 Task: Check for traffic congestion on I-84 near Boise, Idaho.
Action: Mouse moved to (287, 128)
Screenshot: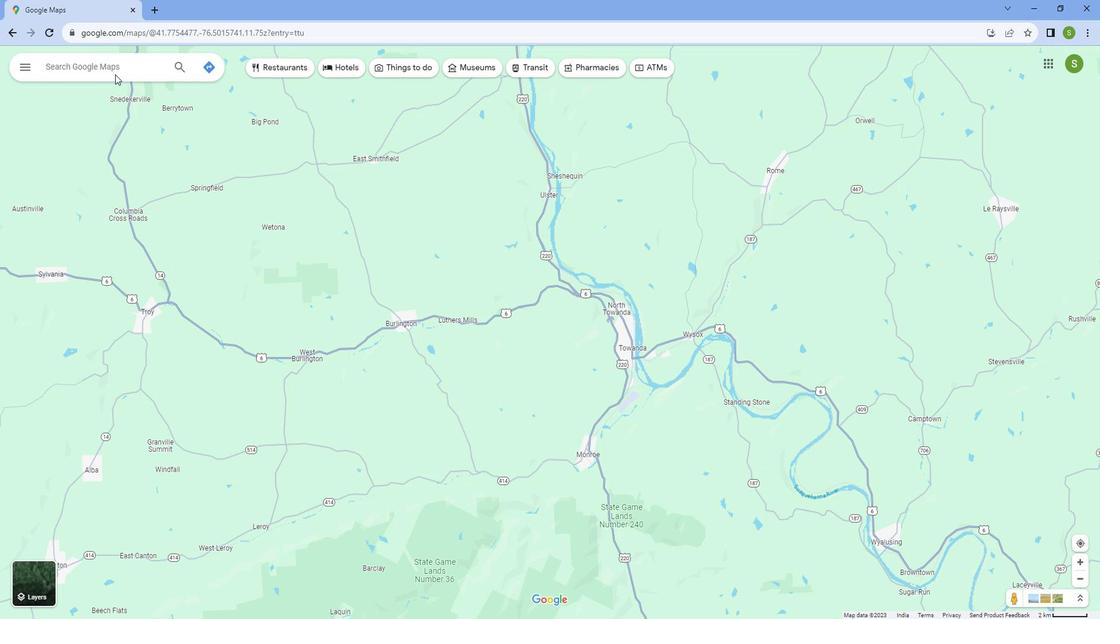 
Action: Mouse pressed left at (287, 128)
Screenshot: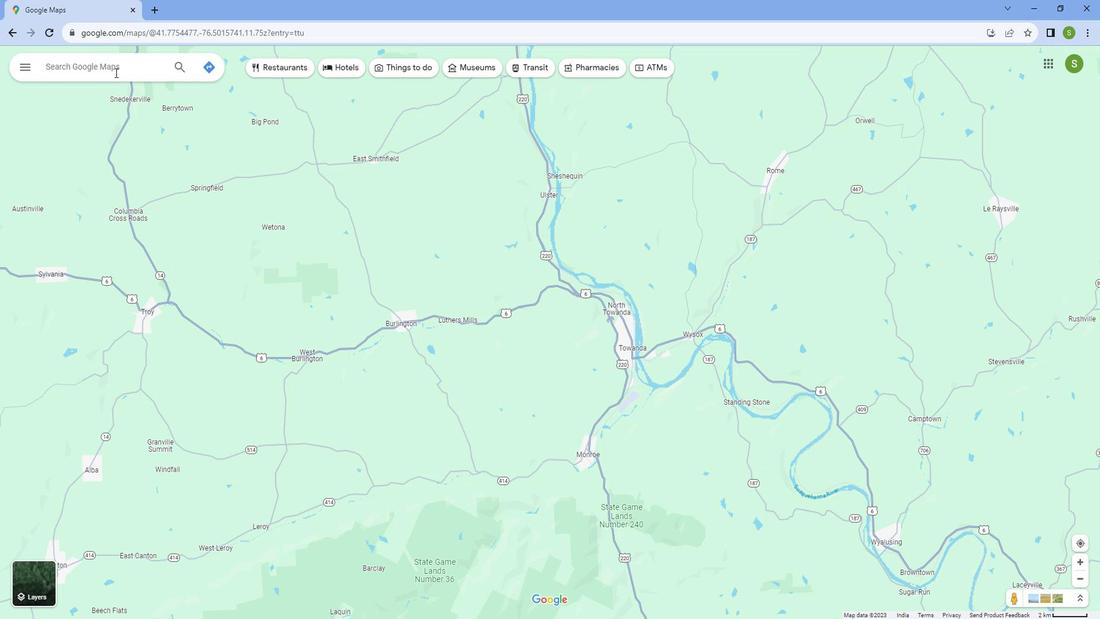 
Action: Mouse moved to (287, 128)
Screenshot: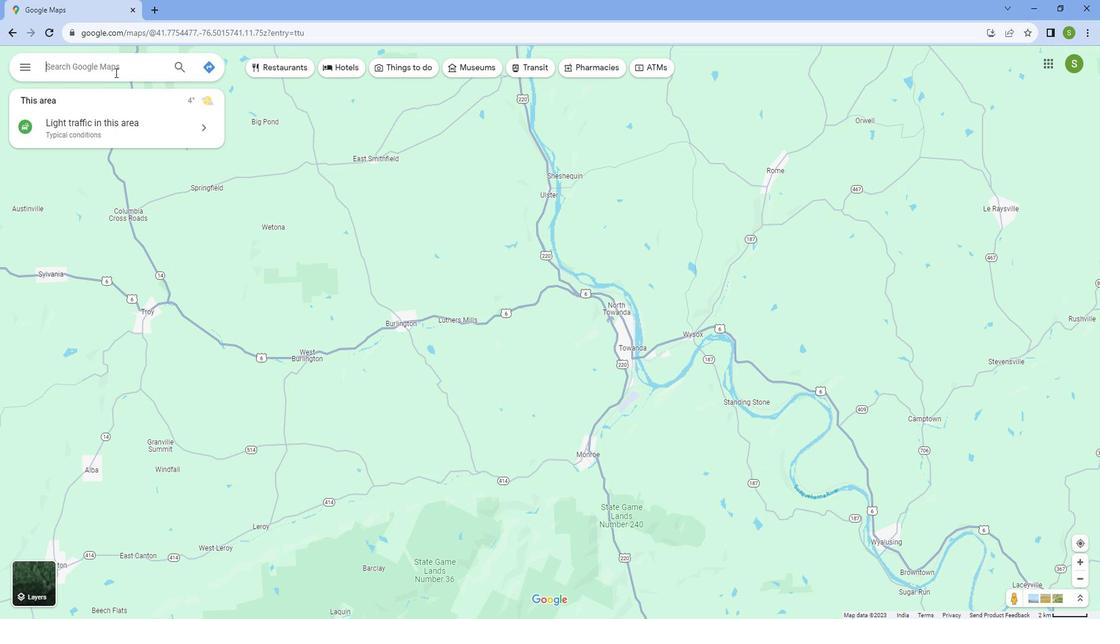 
Action: Key pressed <Key.caps_lock>I-84,<Key.caps_lock>b<Key.backspace><Key.space><Key.caps_lock>B<Key.caps_lock>oise,<Key.caps_lock>I<Key.caps_lock>daho
Screenshot: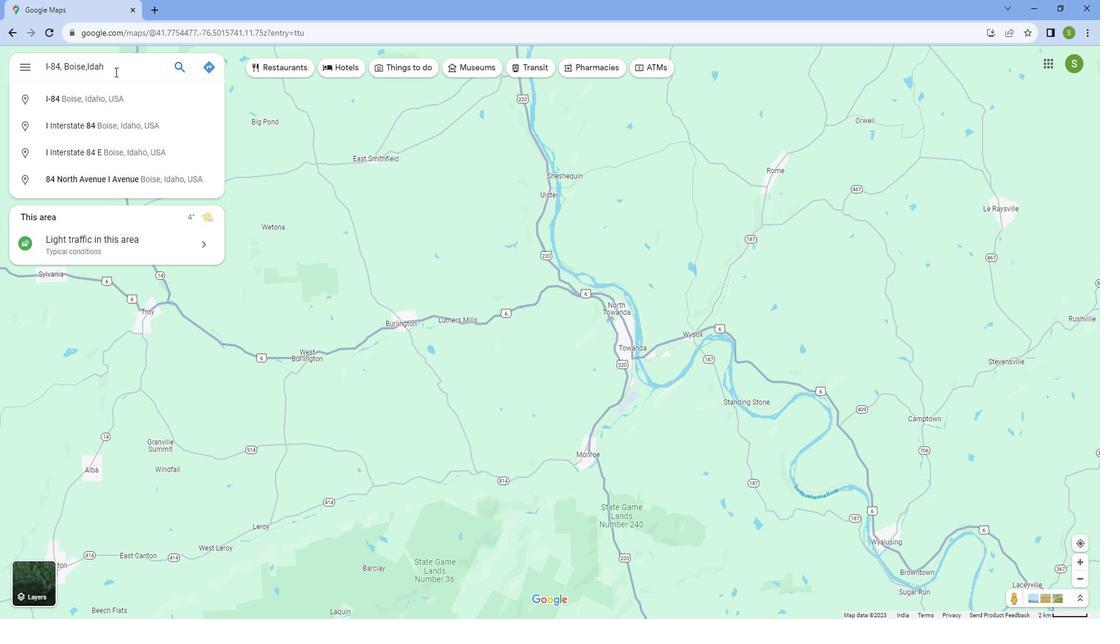 
Action: Mouse moved to (280, 150)
Screenshot: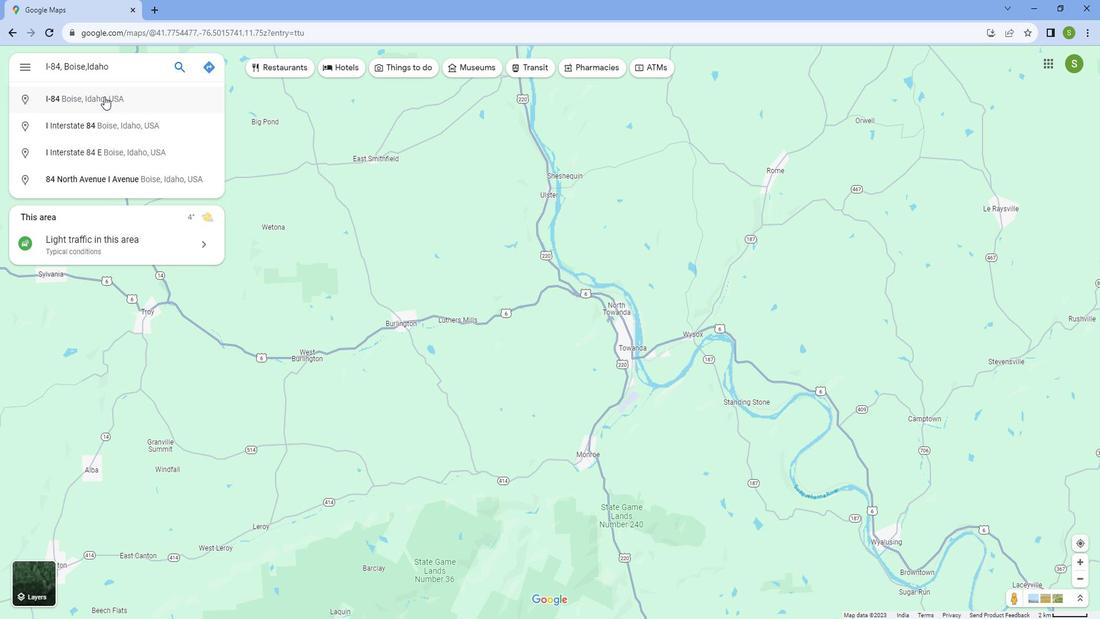 
Action: Mouse pressed left at (280, 150)
Screenshot: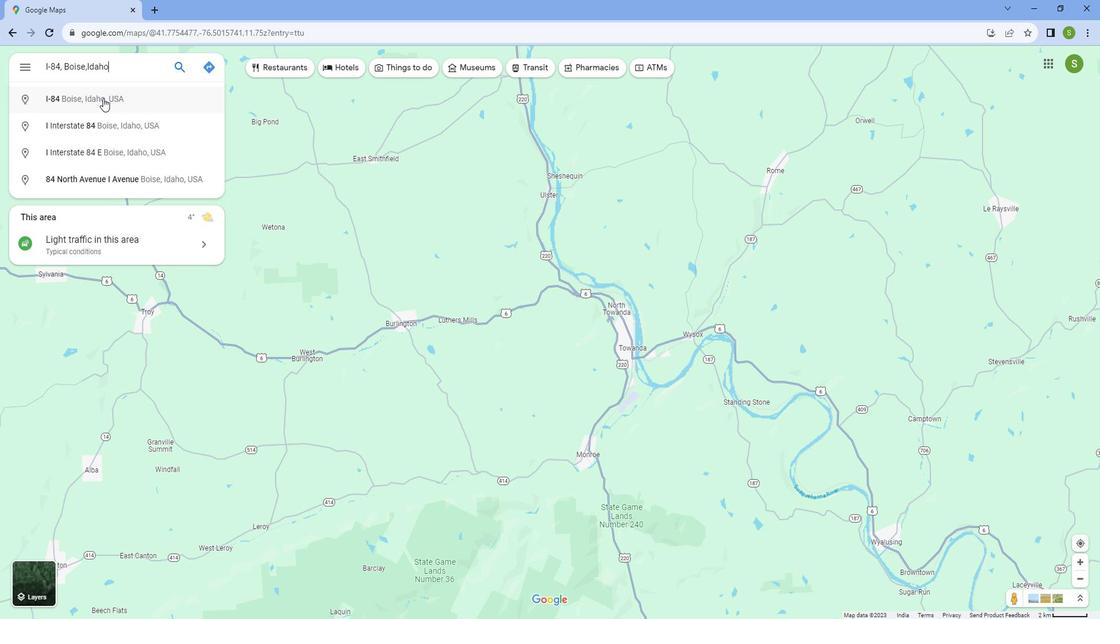 
Action: Mouse moved to (534, 193)
Screenshot: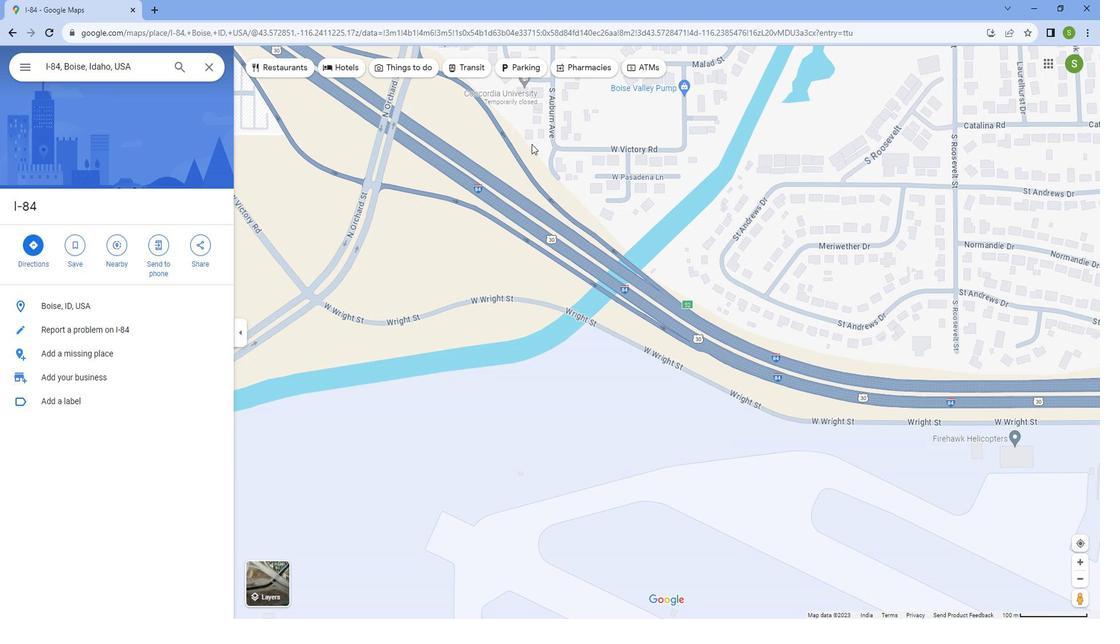 
Action: Mouse scrolled (534, 193) with delta (0, 0)
Screenshot: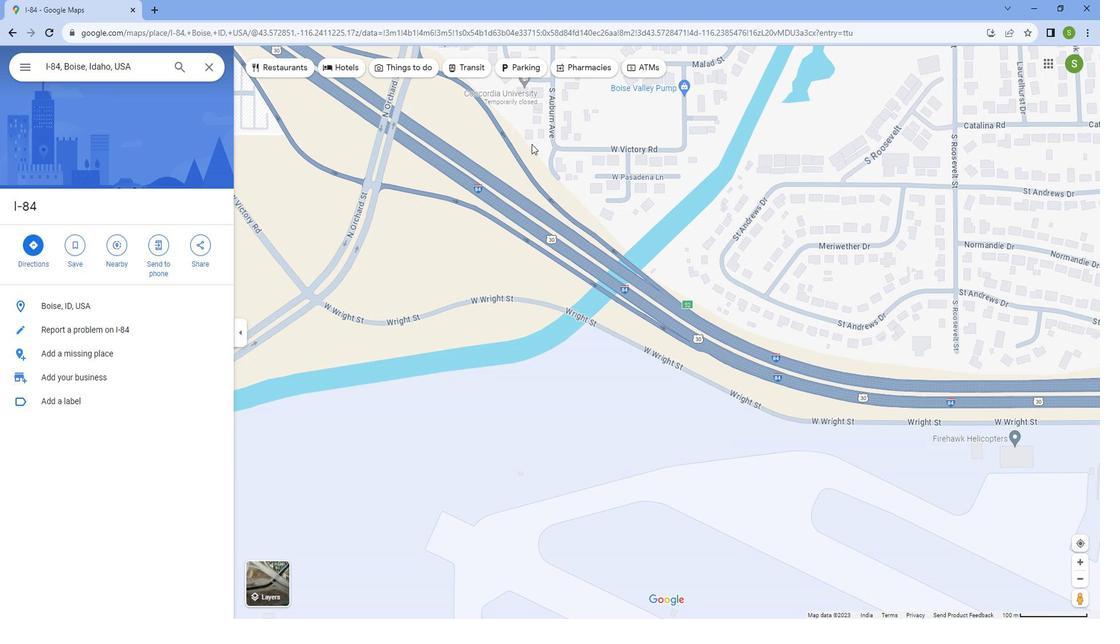 
Action: Mouse moved to (533, 199)
Screenshot: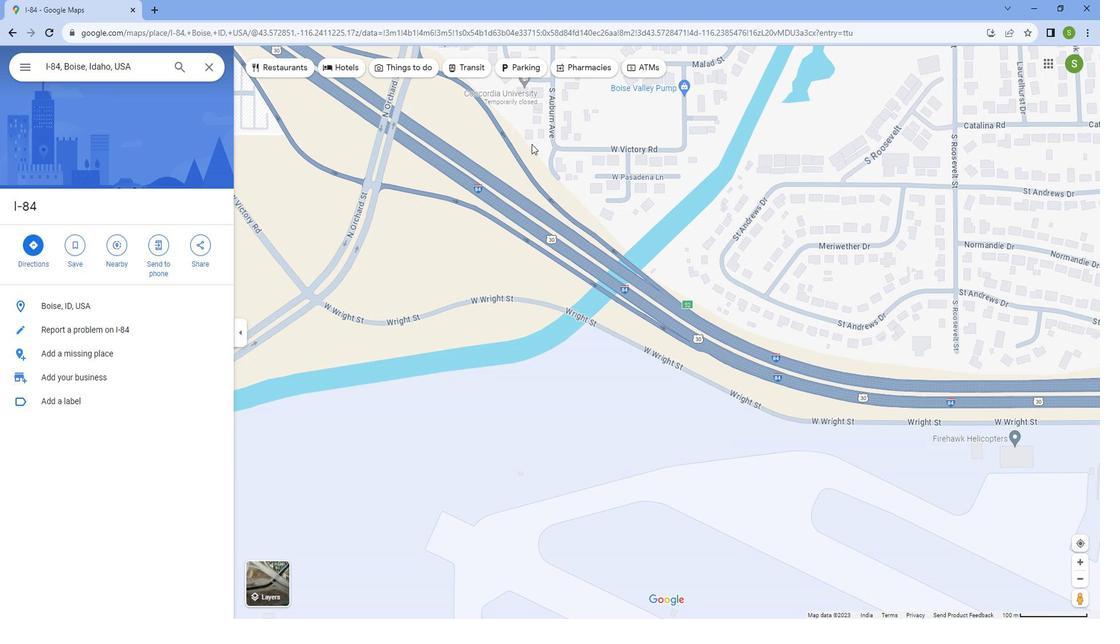 
Action: Mouse scrolled (533, 198) with delta (0, 0)
Screenshot: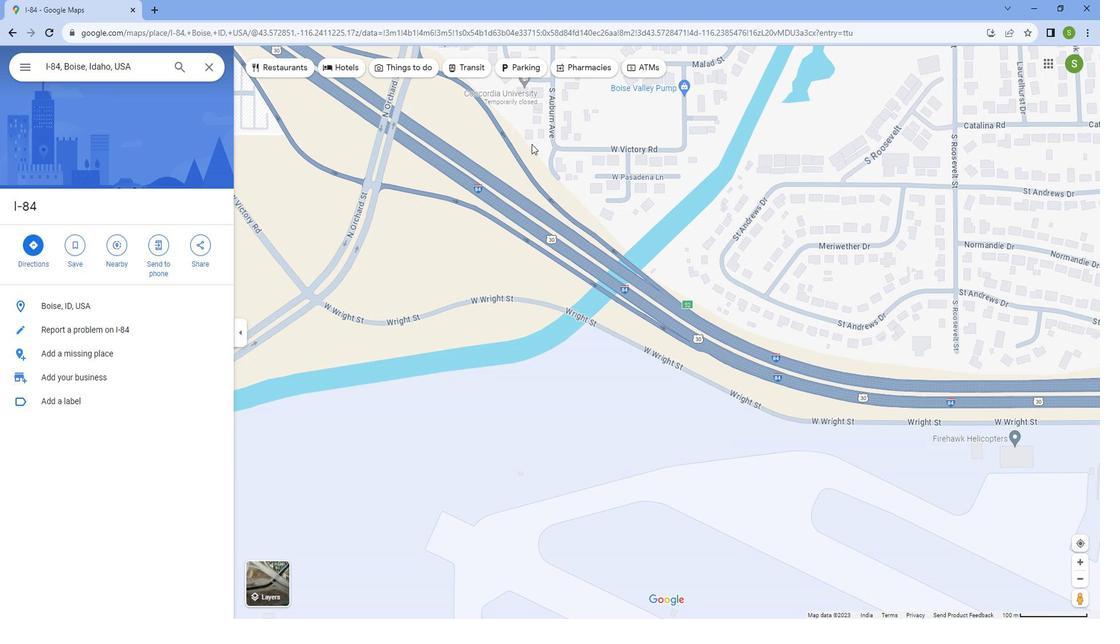 
Action: Mouse moved to (533, 202)
Screenshot: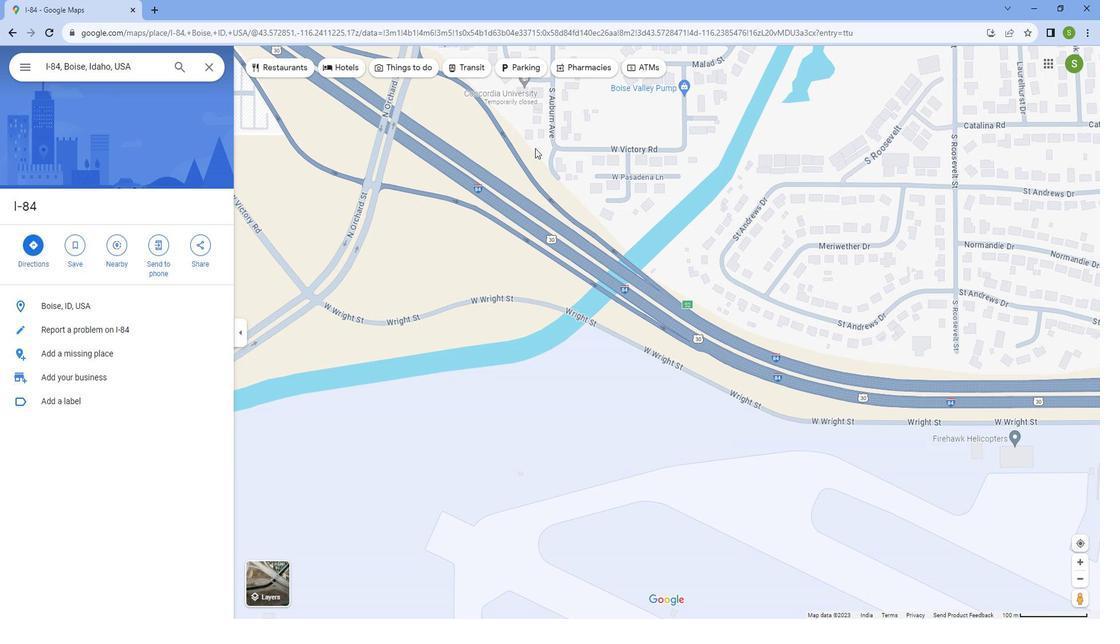 
Action: Mouse scrolled (533, 202) with delta (0, 0)
Screenshot: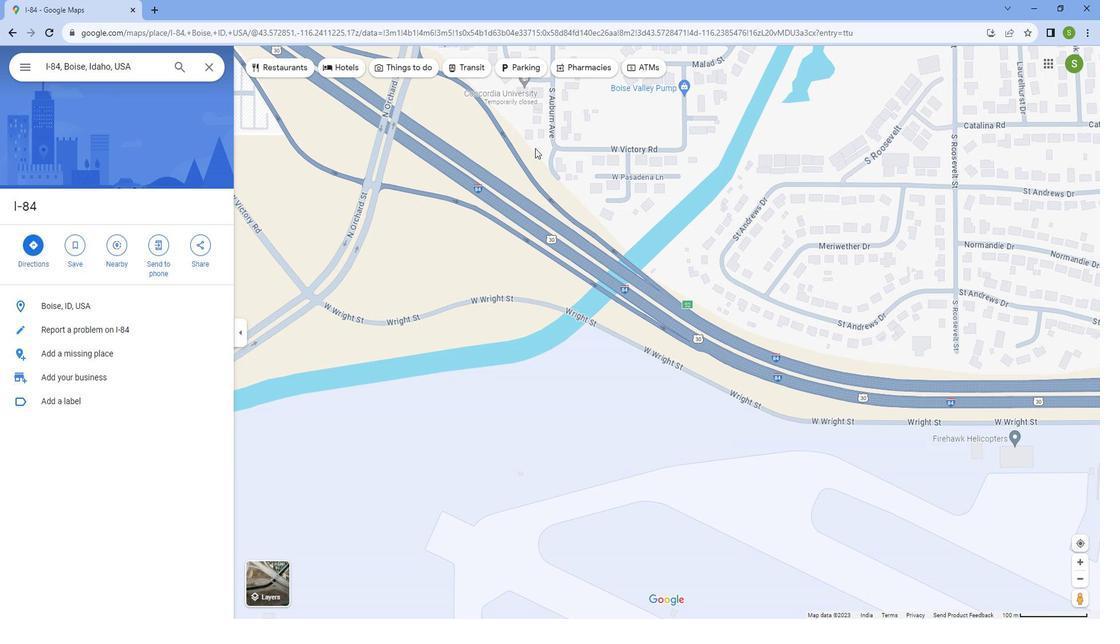 
Action: Mouse moved to (532, 205)
Screenshot: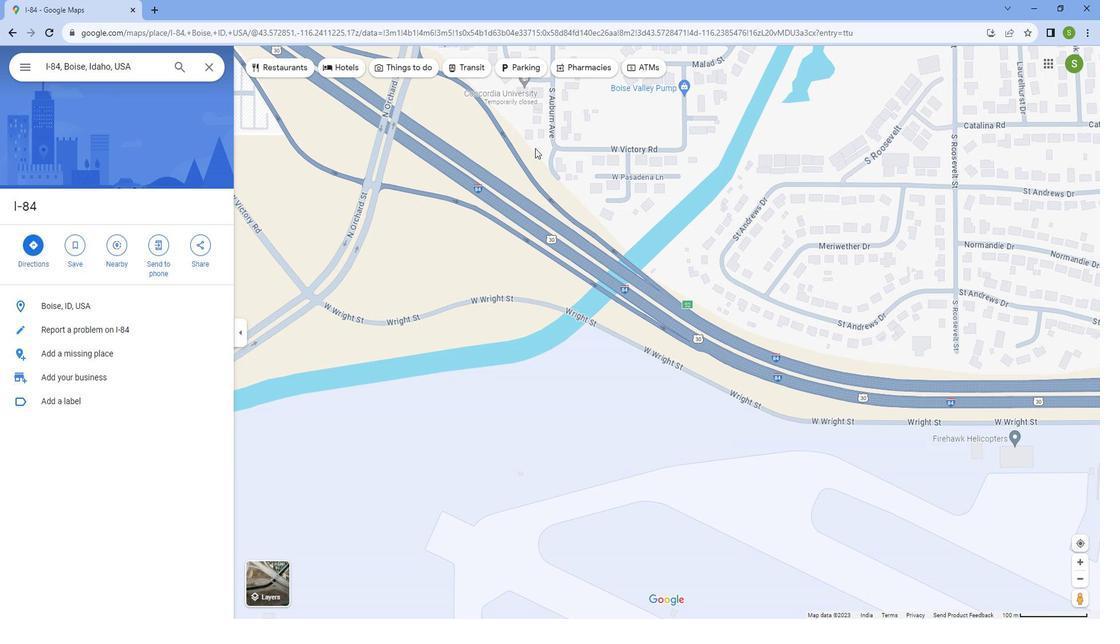 
Action: Mouse scrolled (532, 204) with delta (0, 0)
Screenshot: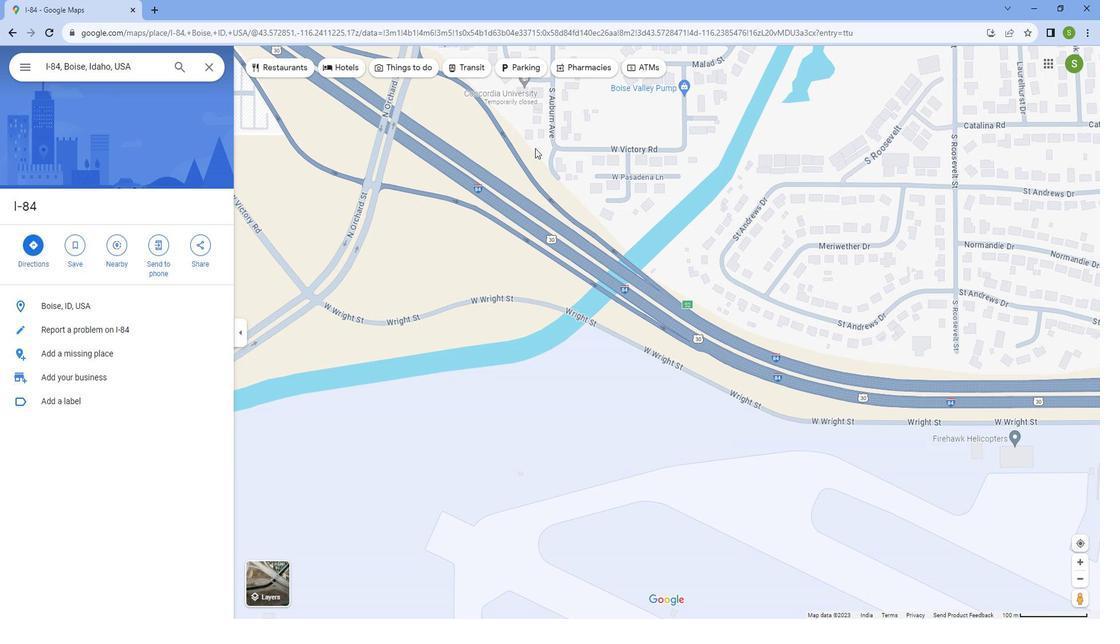 
Action: Mouse moved to (531, 206)
Screenshot: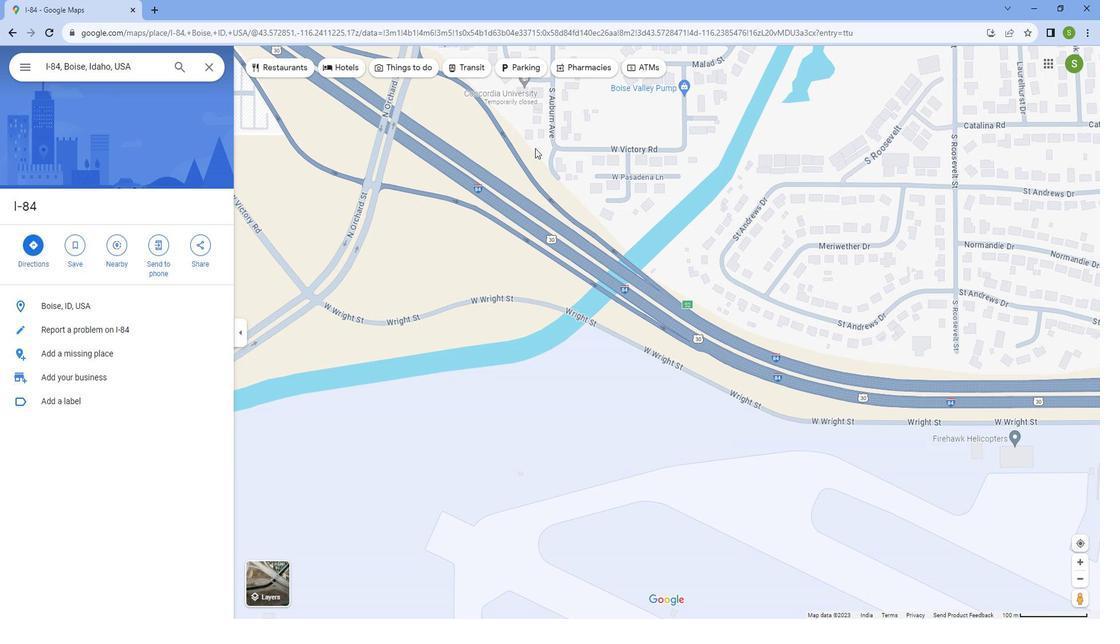 
Action: Mouse scrolled (531, 206) with delta (0, 0)
Screenshot: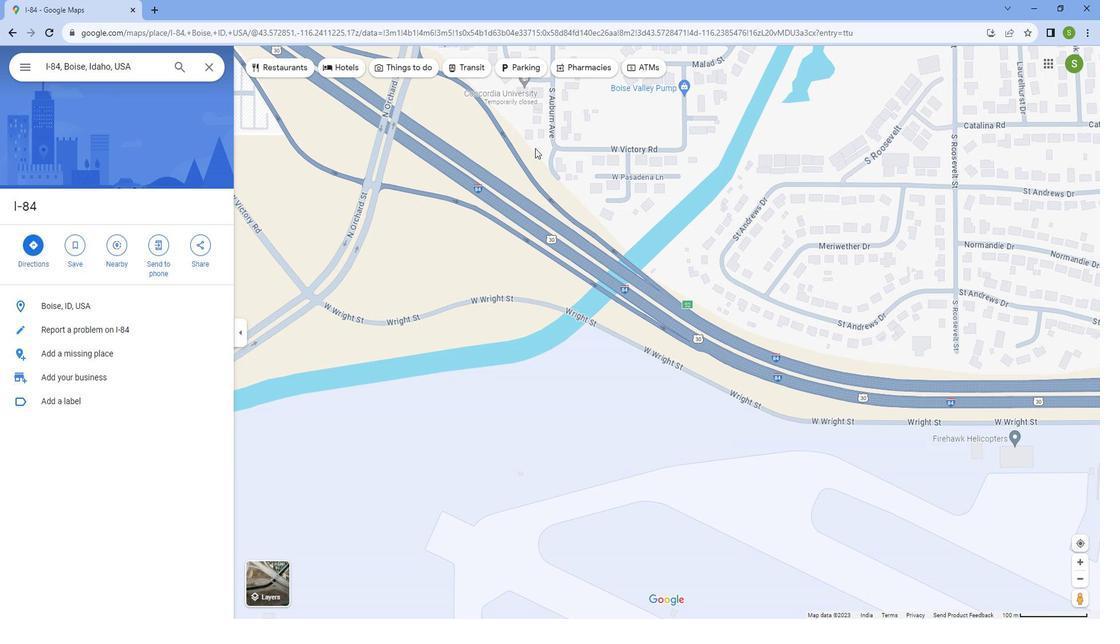 
Action: Mouse pressed right at (531, 206)
Screenshot: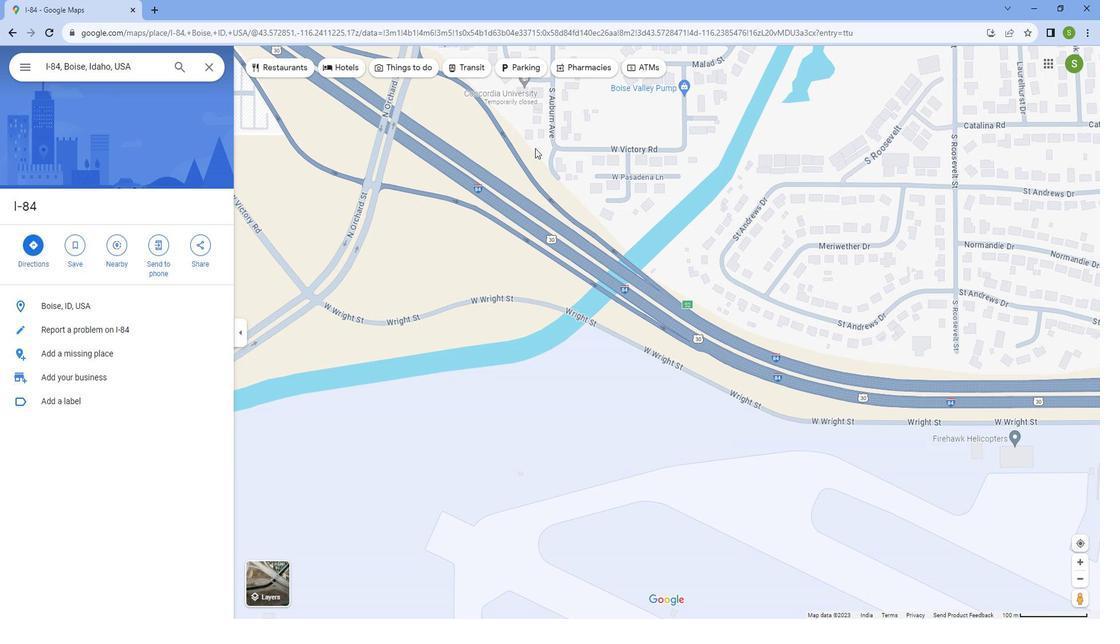 
Action: Mouse scrolled (531, 206) with delta (0, 0)
Screenshot: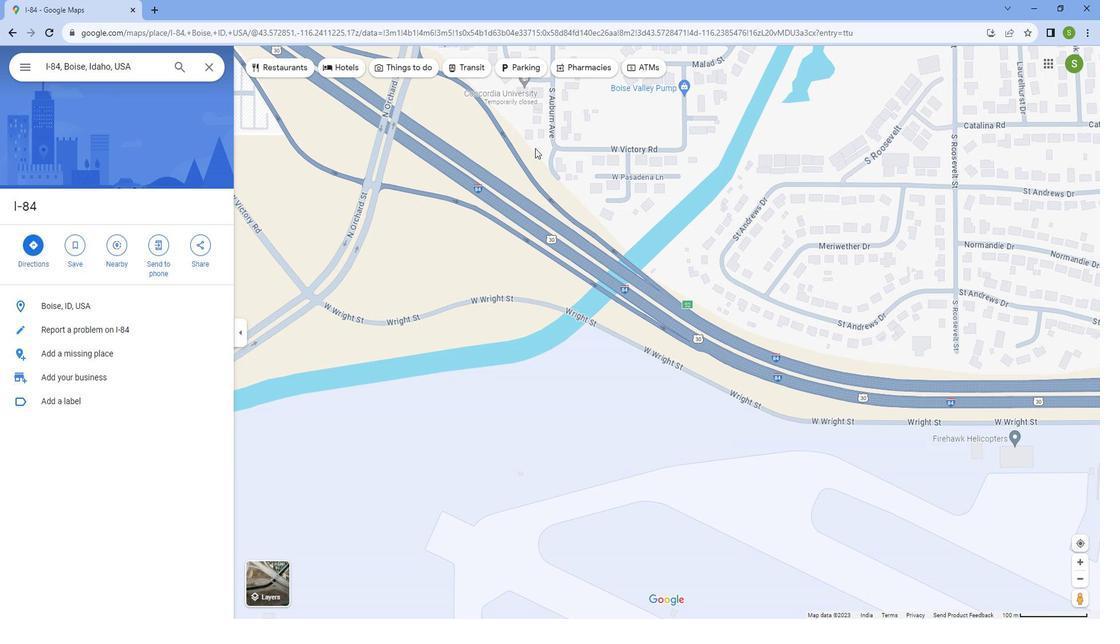 
Action: Mouse scrolled (531, 206) with delta (0, 0)
Screenshot: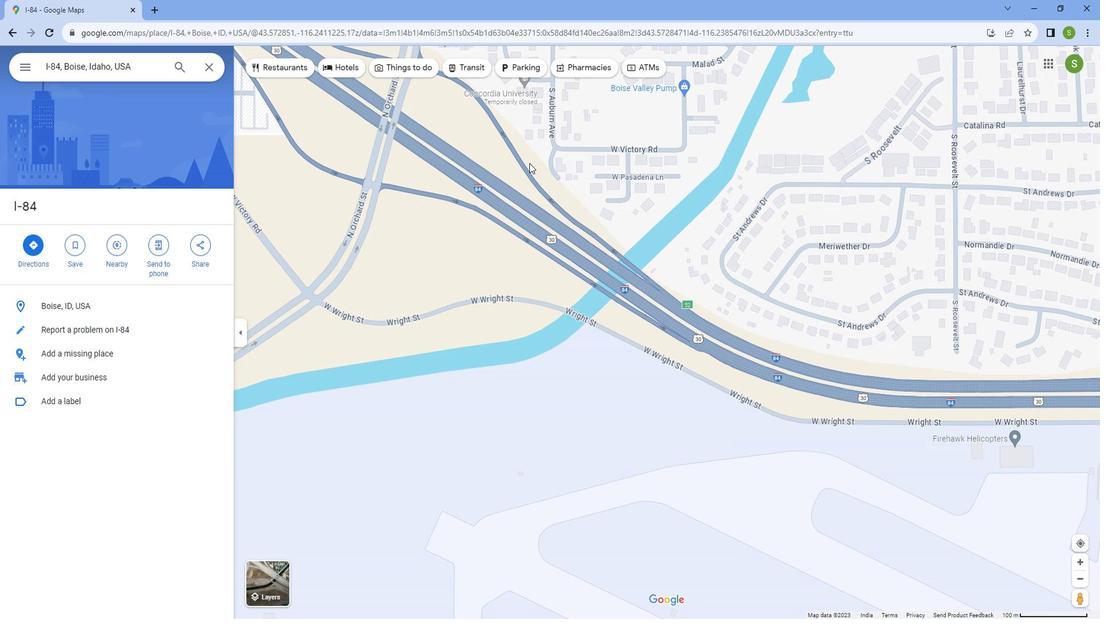 
Action: Mouse scrolled (531, 206) with delta (0, 0)
Screenshot: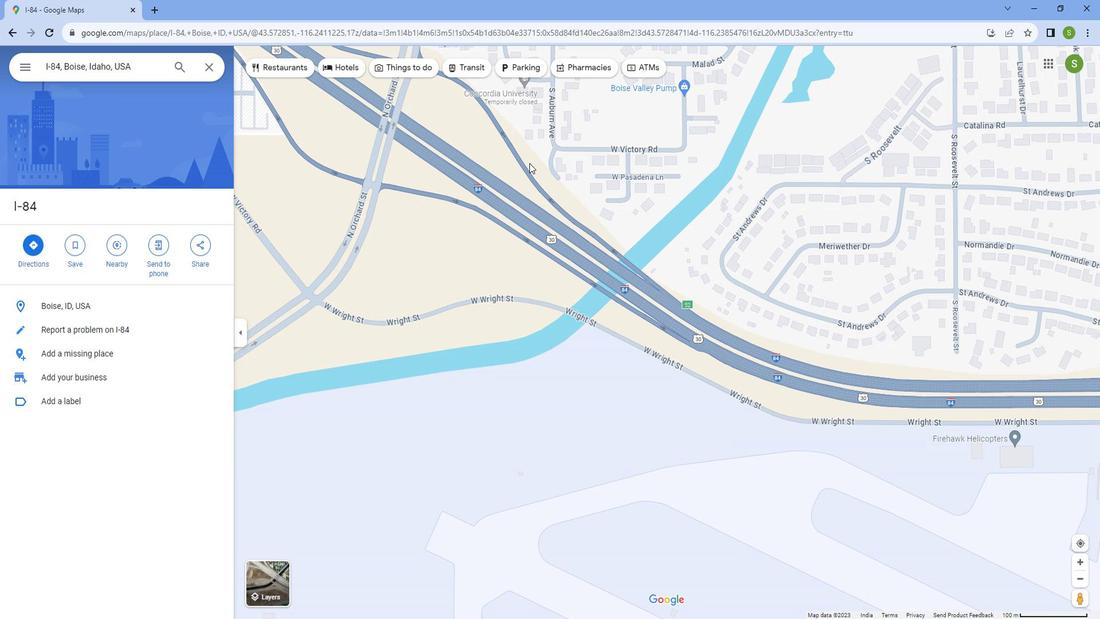 
Action: Mouse moved to (463, 225)
Screenshot: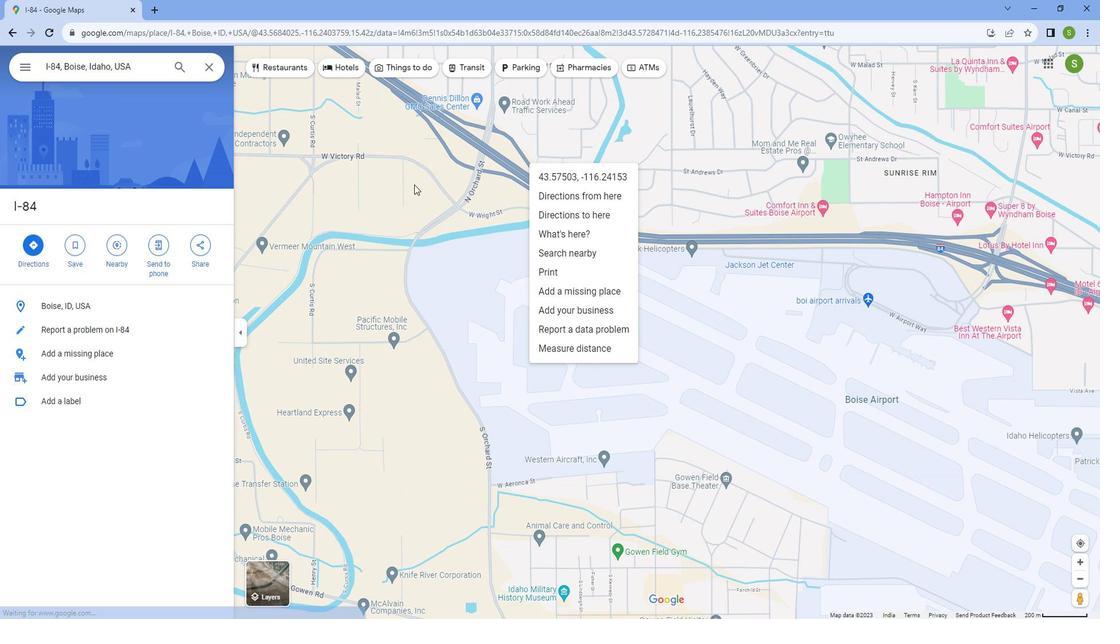 
Action: Mouse pressed left at (463, 225)
Screenshot: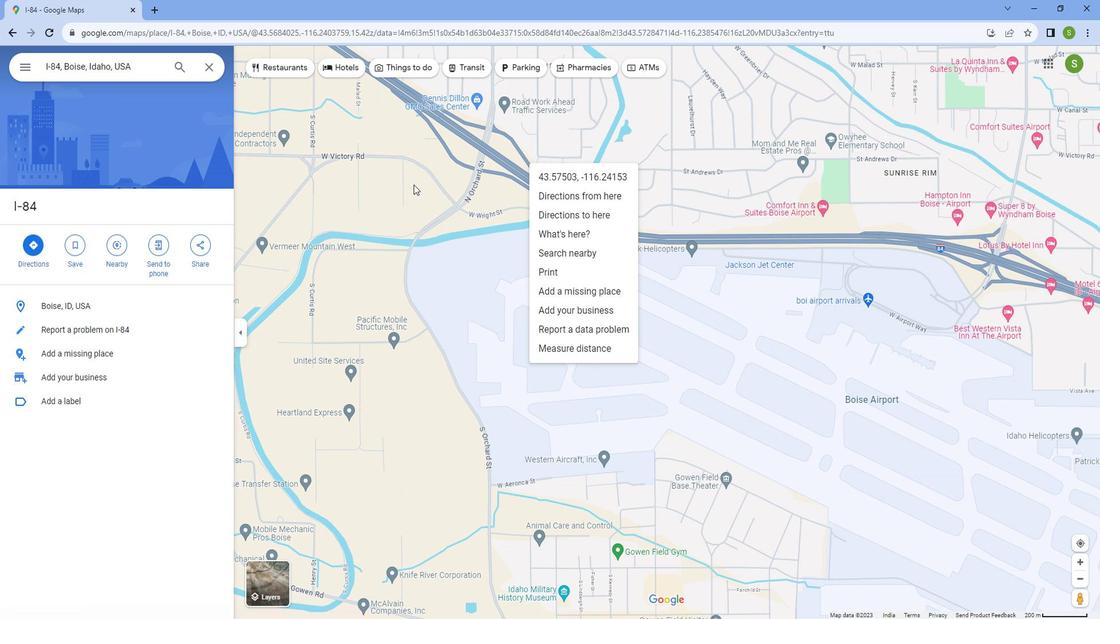 
Action: Mouse moved to (509, 202)
Screenshot: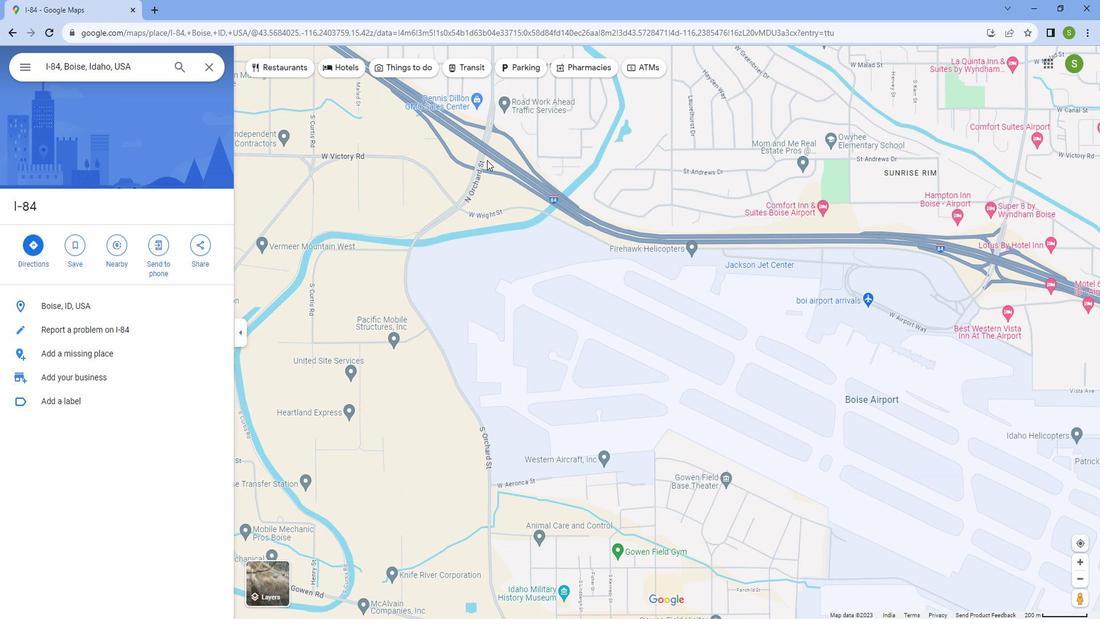 
Action: Mouse scrolled (509, 202) with delta (0, 0)
Screenshot: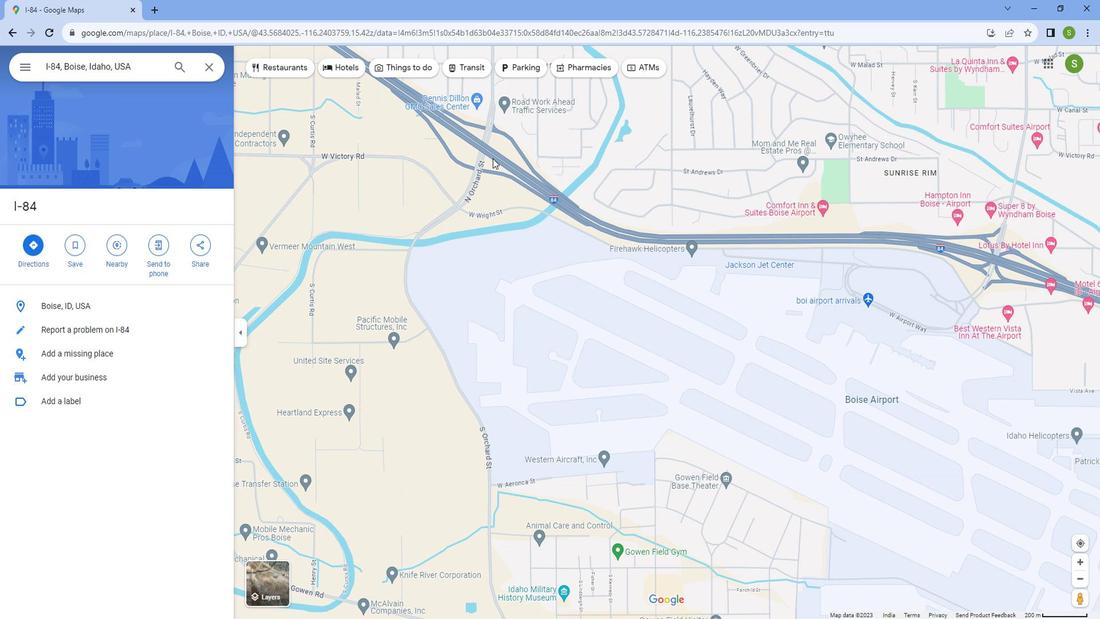 
Action: Mouse scrolled (509, 202) with delta (0, 0)
Screenshot: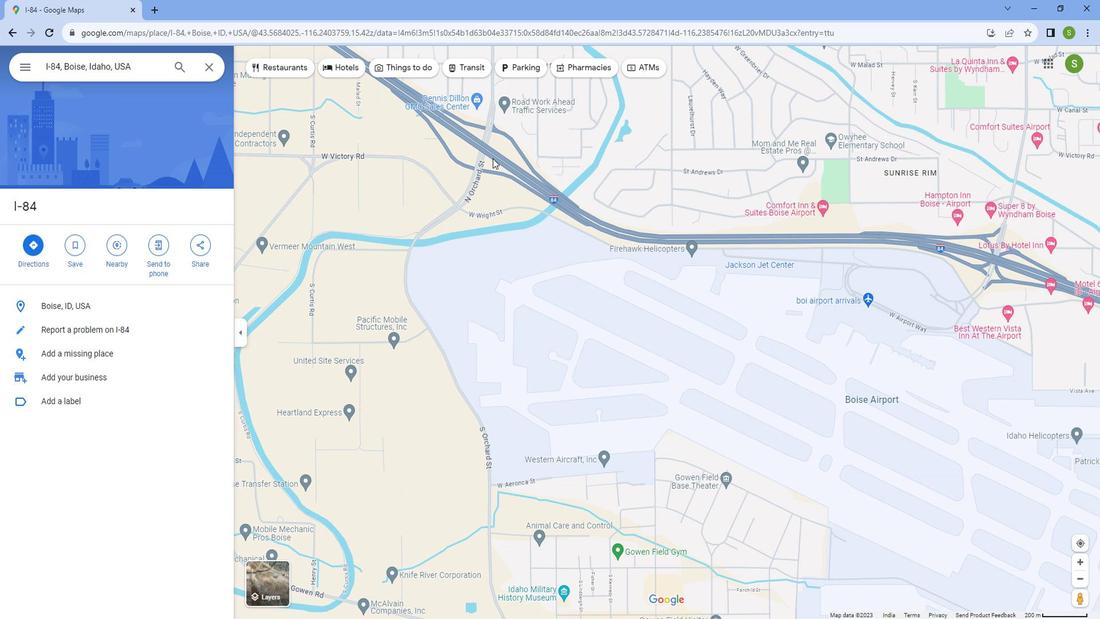 
Action: Mouse scrolled (509, 202) with delta (0, 0)
Screenshot: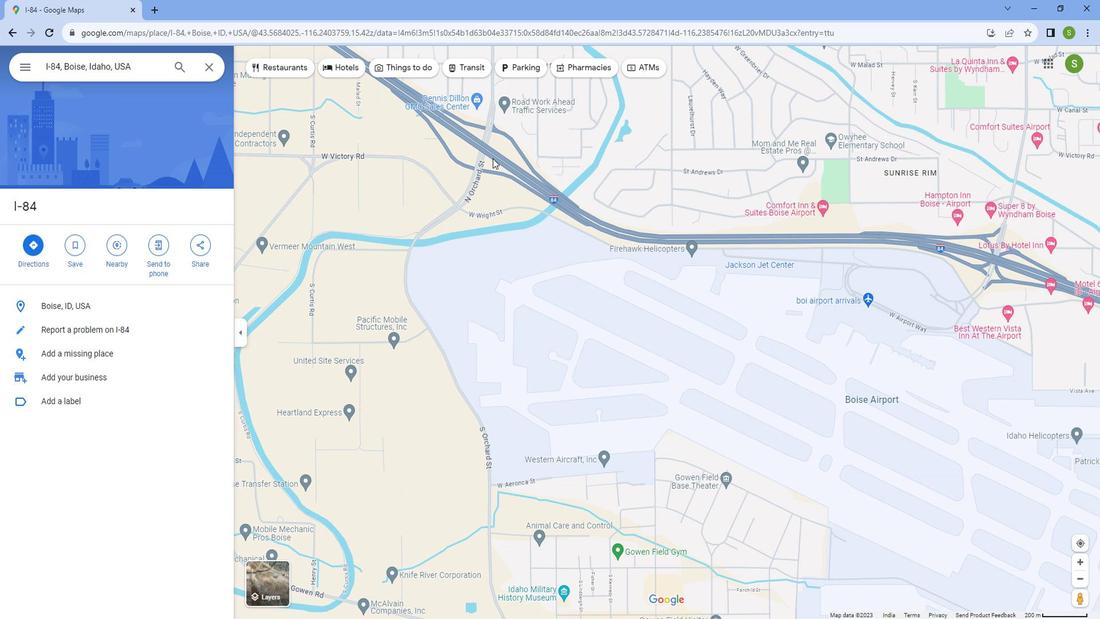 
Action: Mouse scrolled (509, 202) with delta (0, 0)
Screenshot: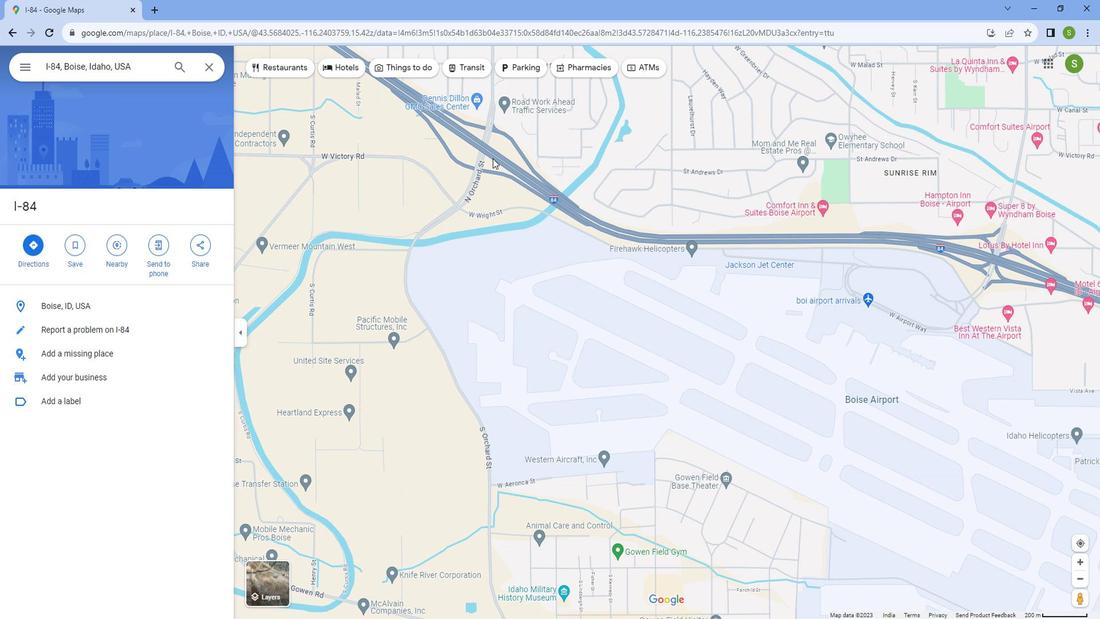 
Action: Mouse scrolled (509, 202) with delta (0, 0)
Screenshot: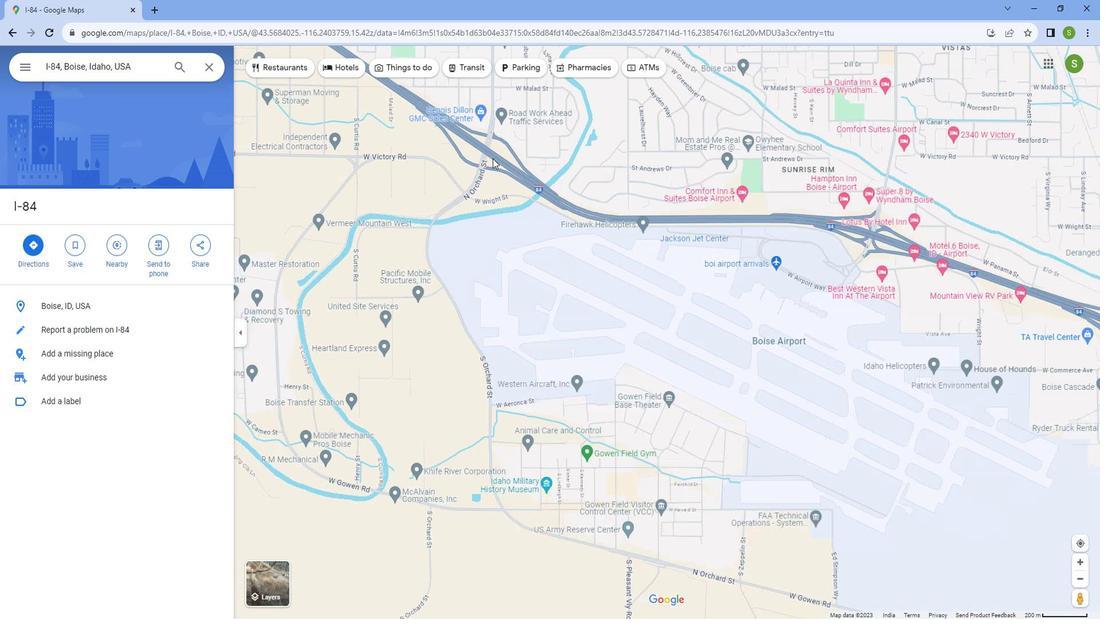 
Action: Mouse moved to (478, 364)
Screenshot: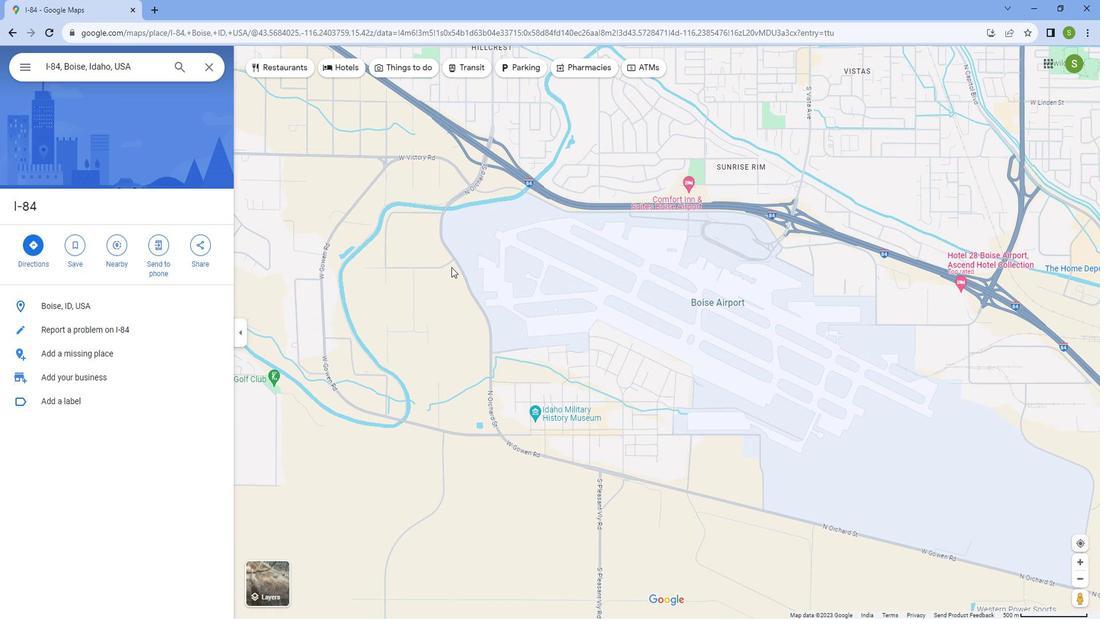 
Action: Mouse pressed left at (478, 364)
Screenshot: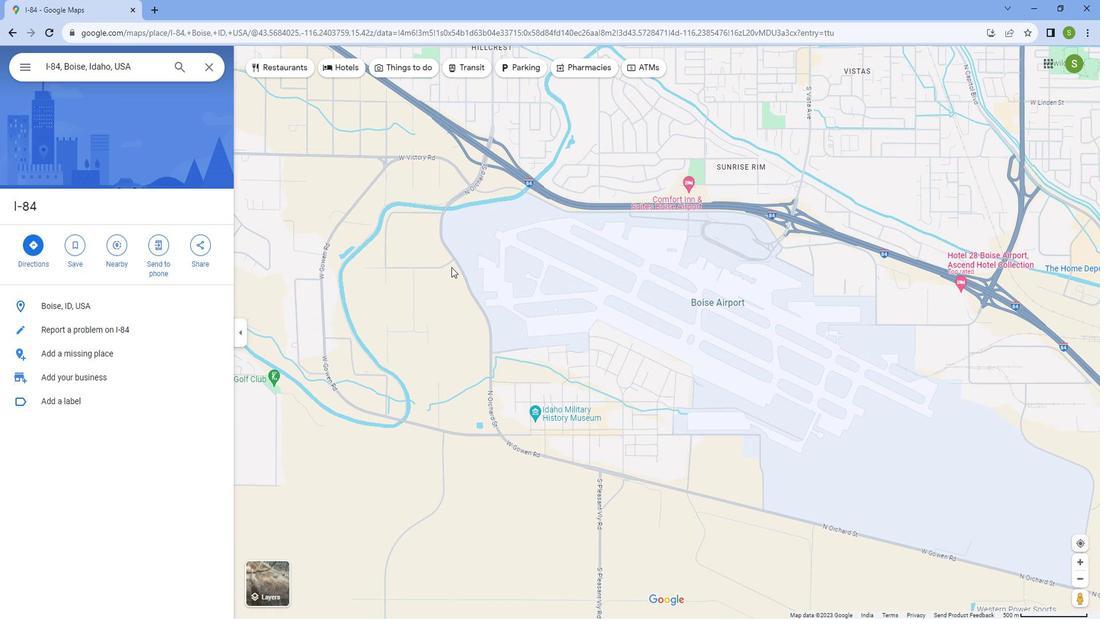 
Action: Mouse moved to (506, 325)
Screenshot: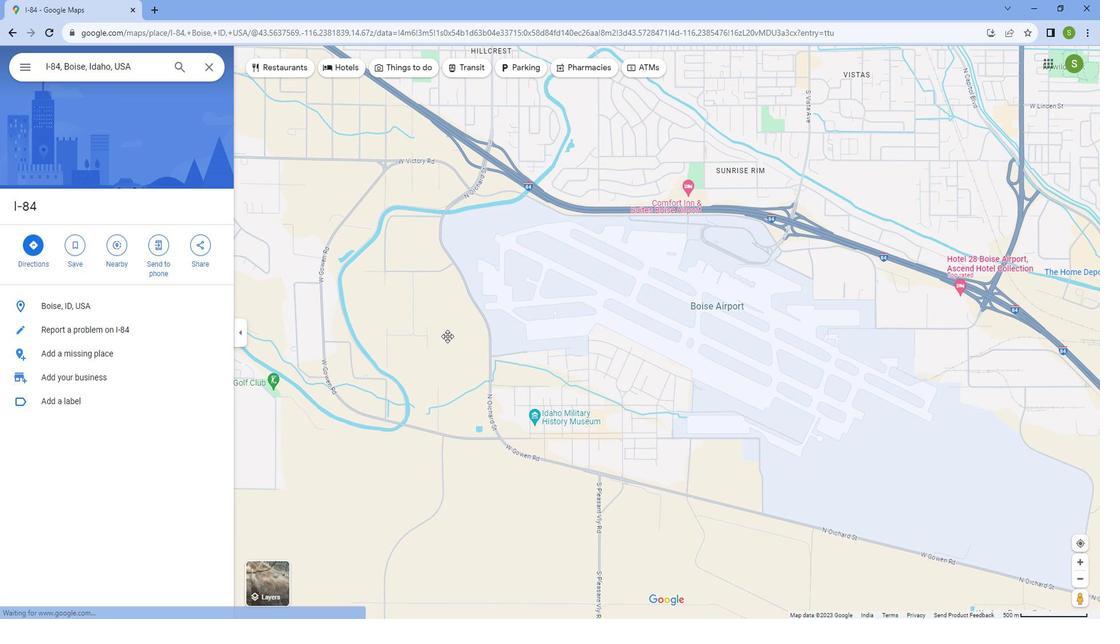 
Action: Mouse pressed left at (506, 325)
Screenshot: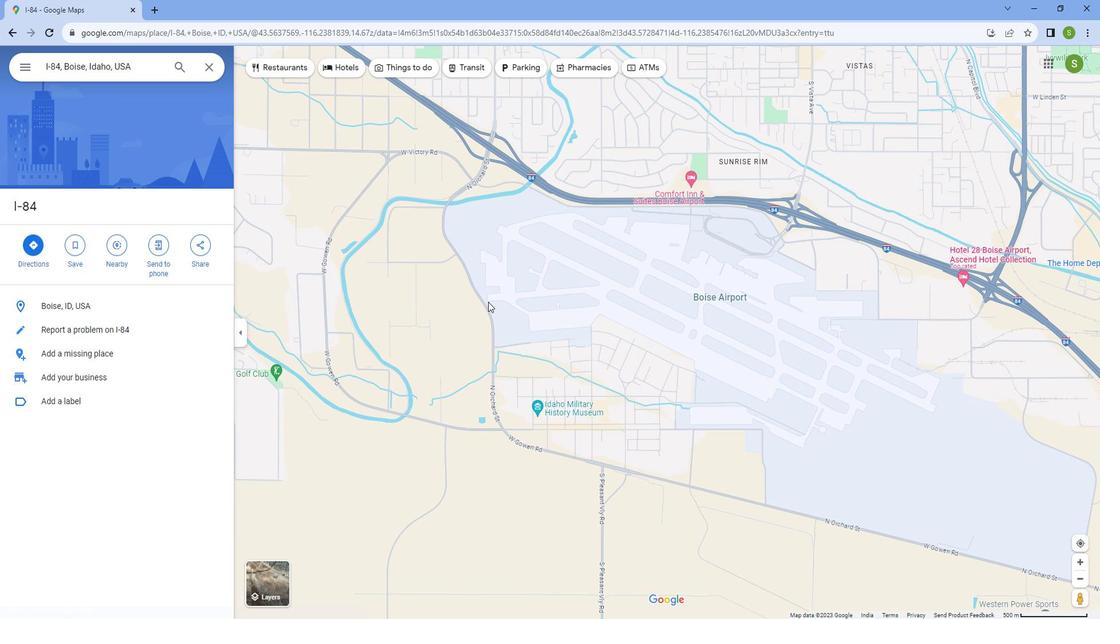 
Action: Mouse moved to (420, 560)
Screenshot: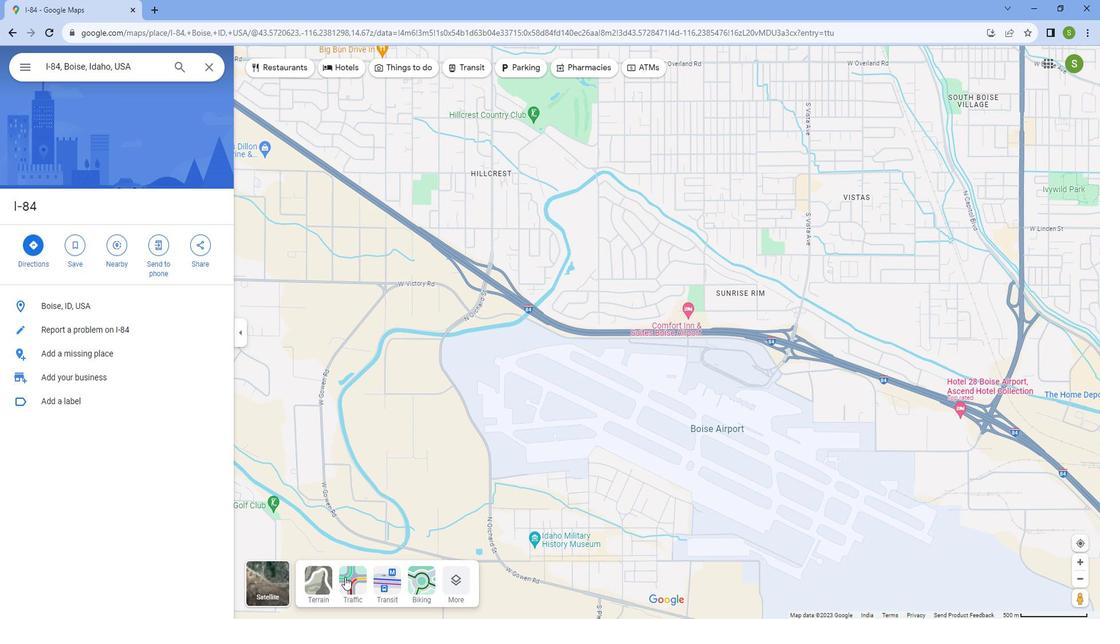 
Action: Mouse pressed left at (420, 560)
Screenshot: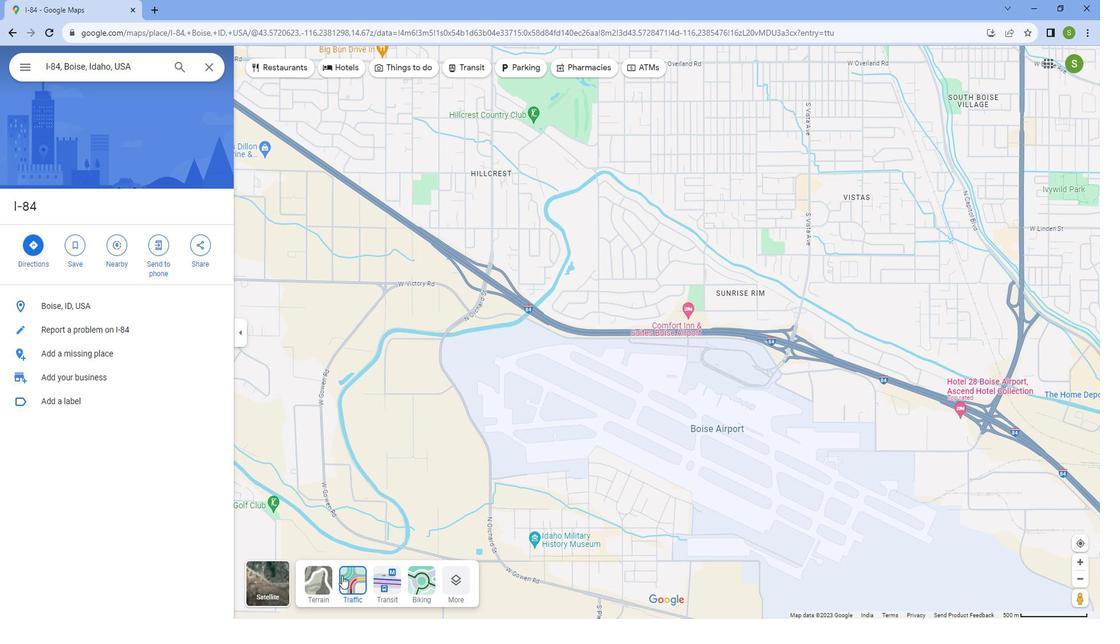 
Action: Mouse moved to (546, 397)
Screenshot: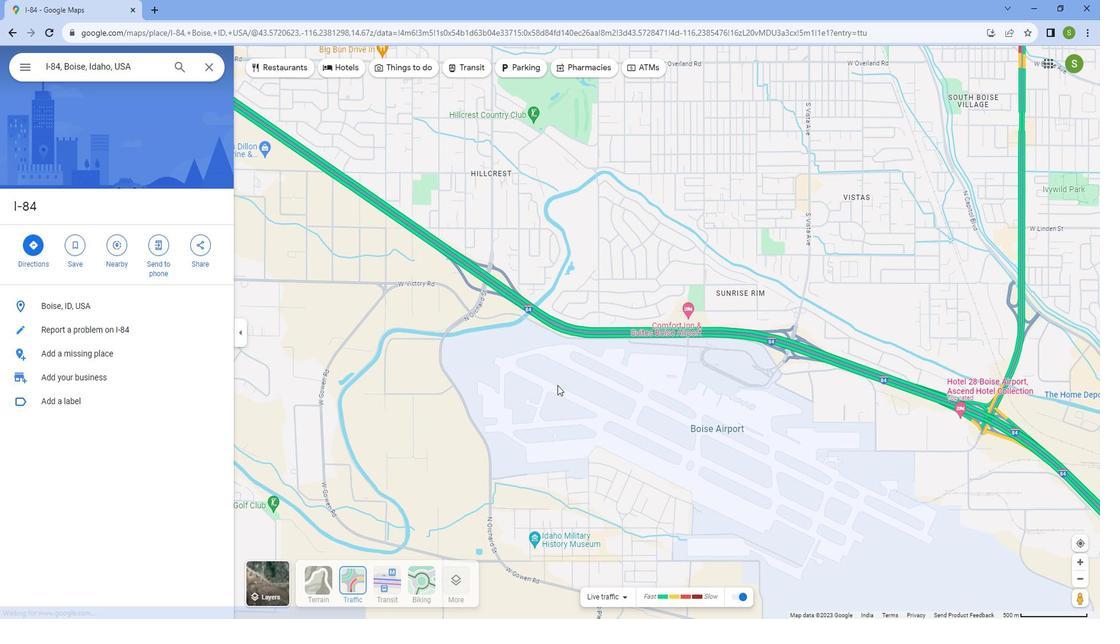 
Action: Mouse pressed left at (546, 397)
Screenshot: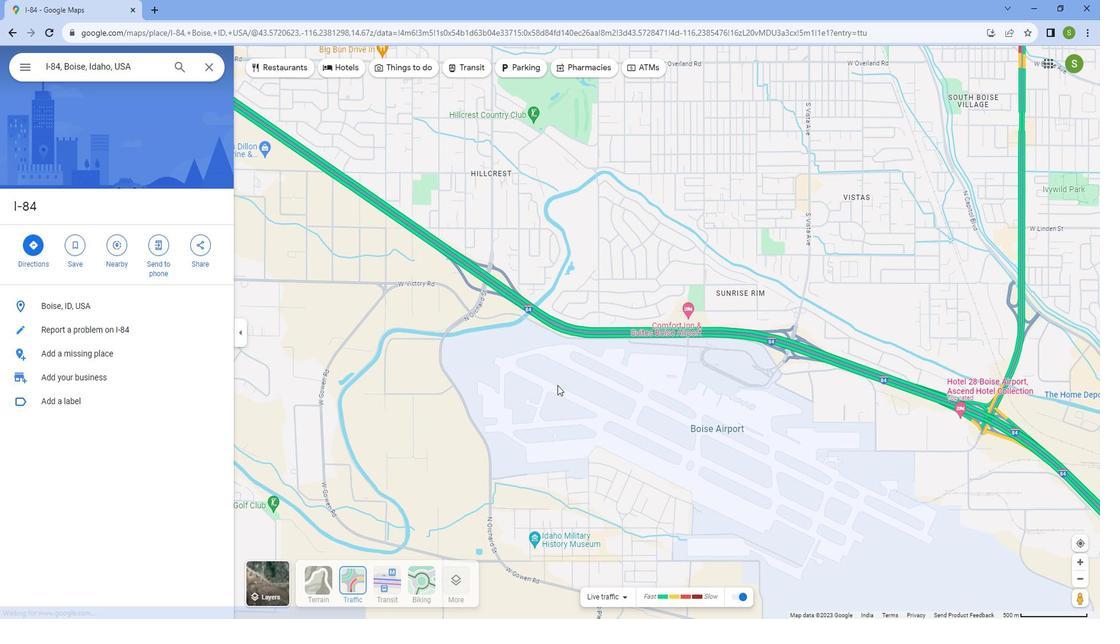 
Action: Mouse moved to (589, 464)
Screenshot: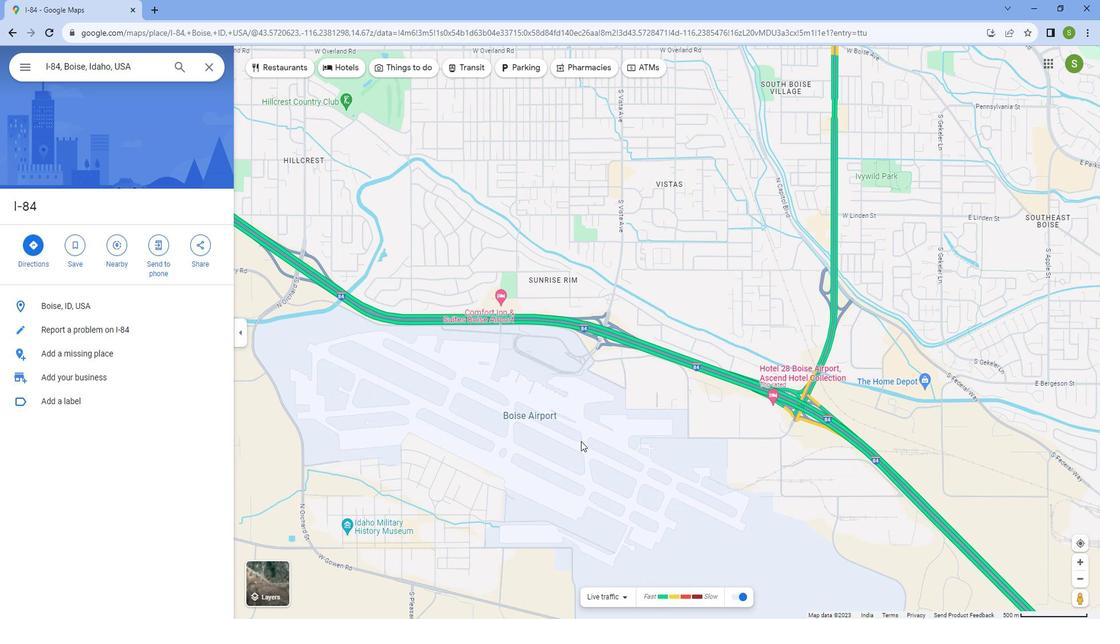 
Action: Mouse pressed left at (589, 464)
Screenshot: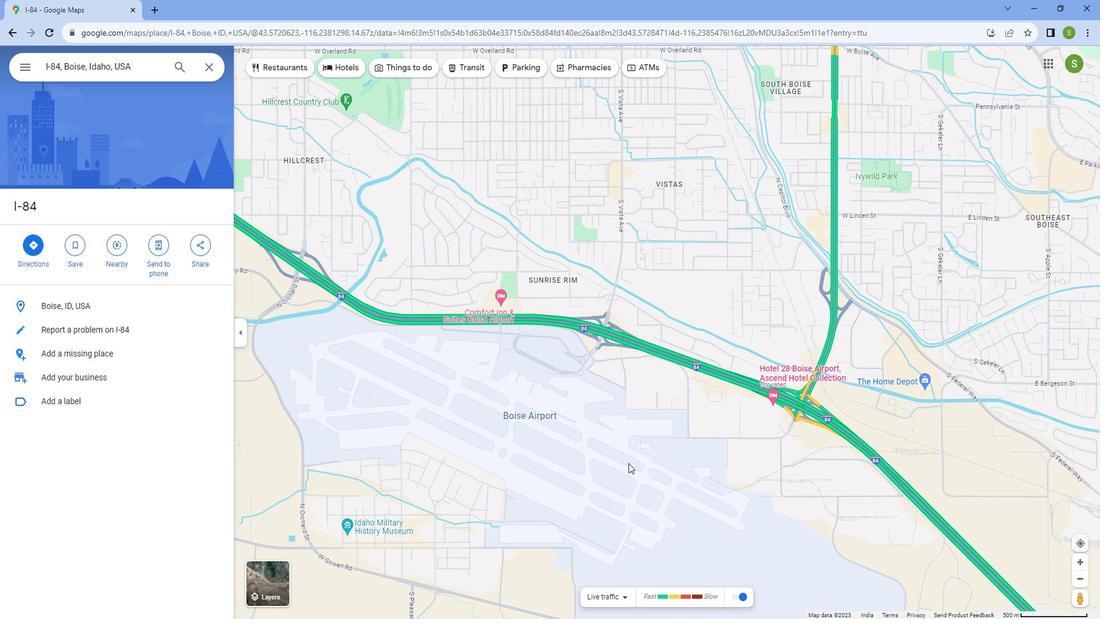
Action: Mouse moved to (517, 431)
Screenshot: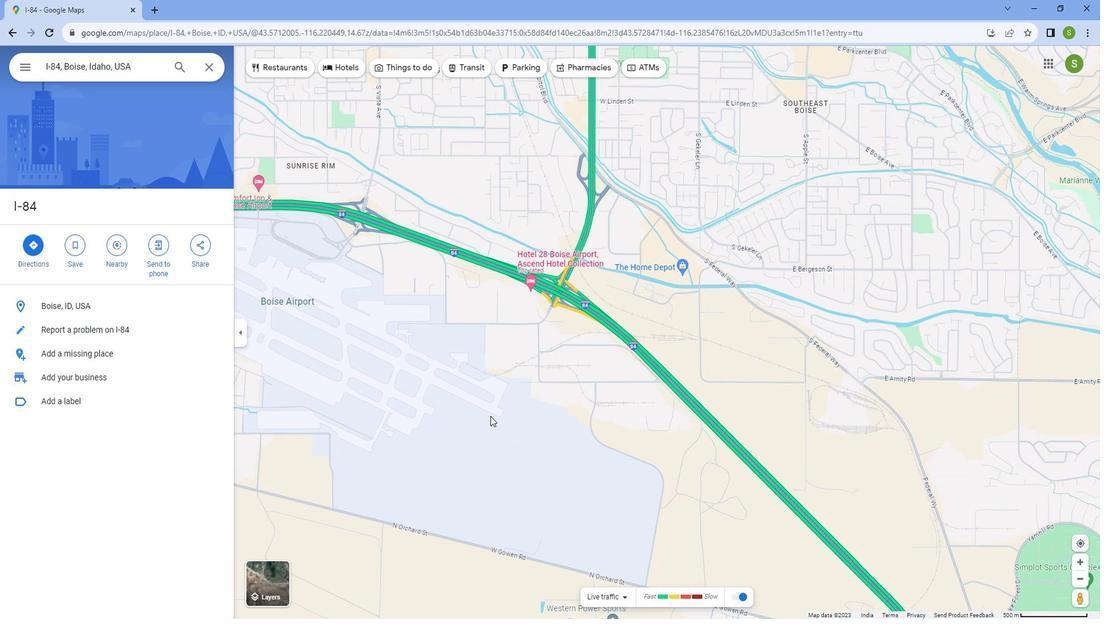 
Action: Mouse pressed left at (517, 431)
Screenshot: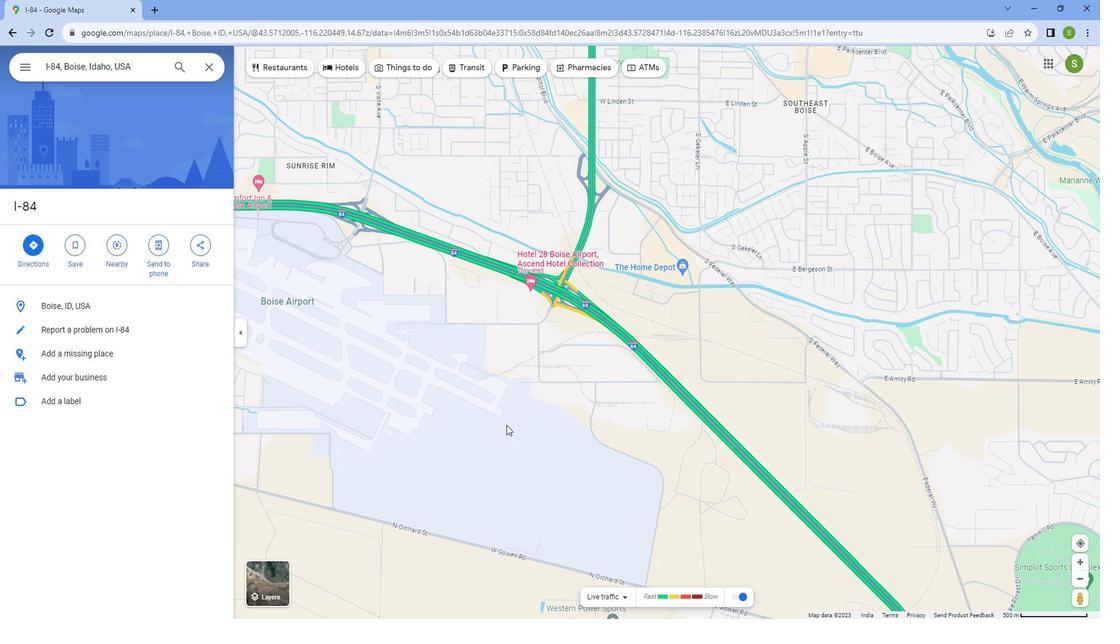 
Action: Mouse moved to (461, 417)
Screenshot: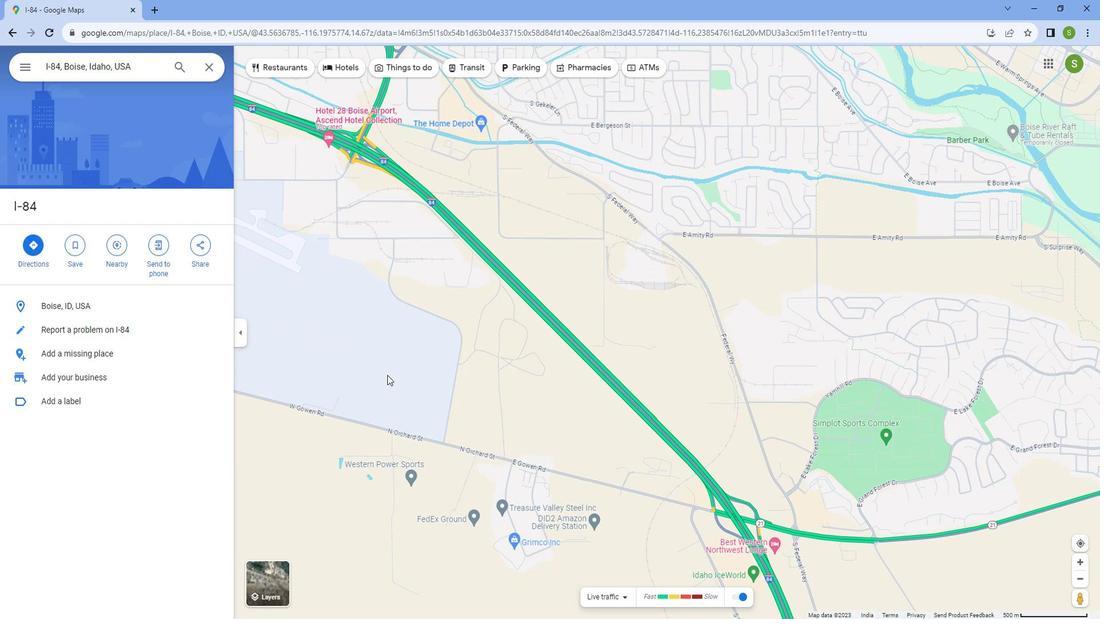
Action: Mouse pressed left at (461, 417)
Screenshot: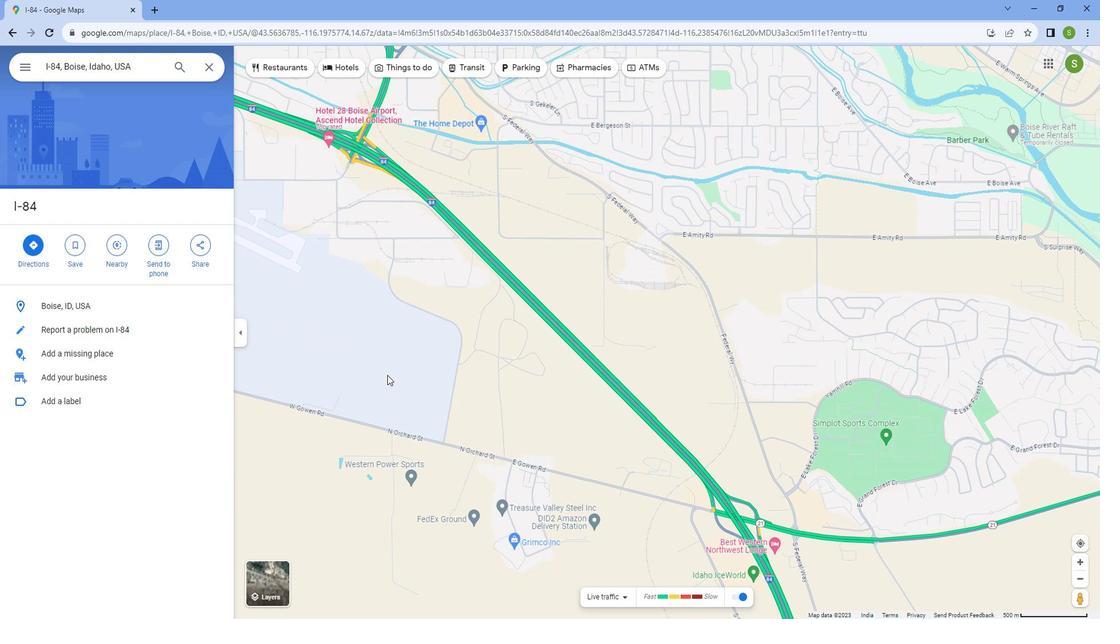 
Action: Mouse moved to (475, 425)
Screenshot: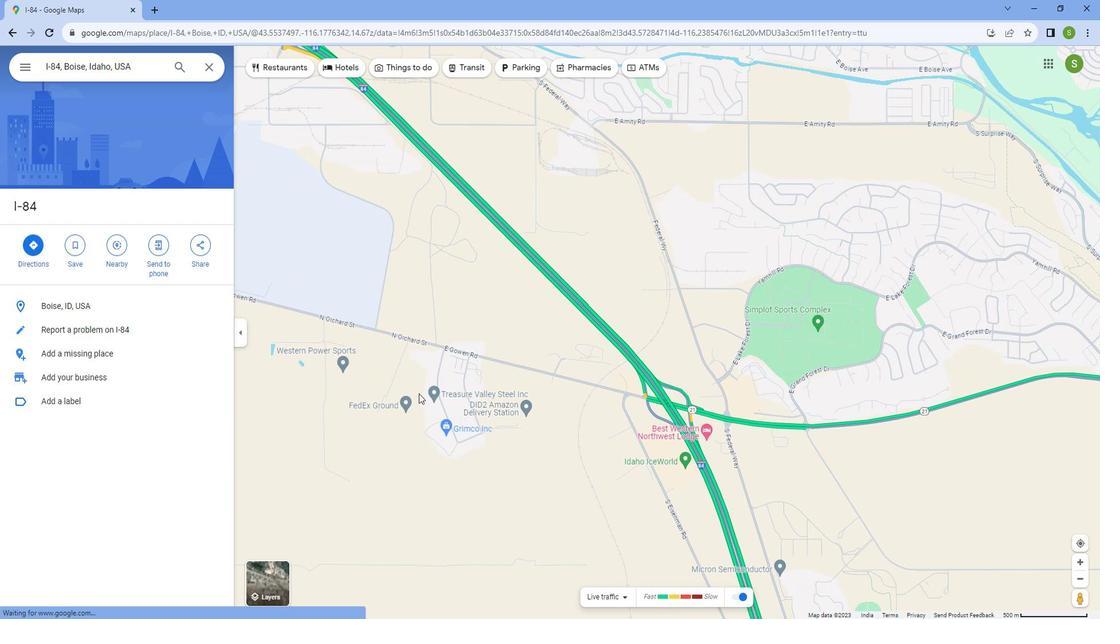 
Action: Mouse pressed left at (475, 425)
Screenshot: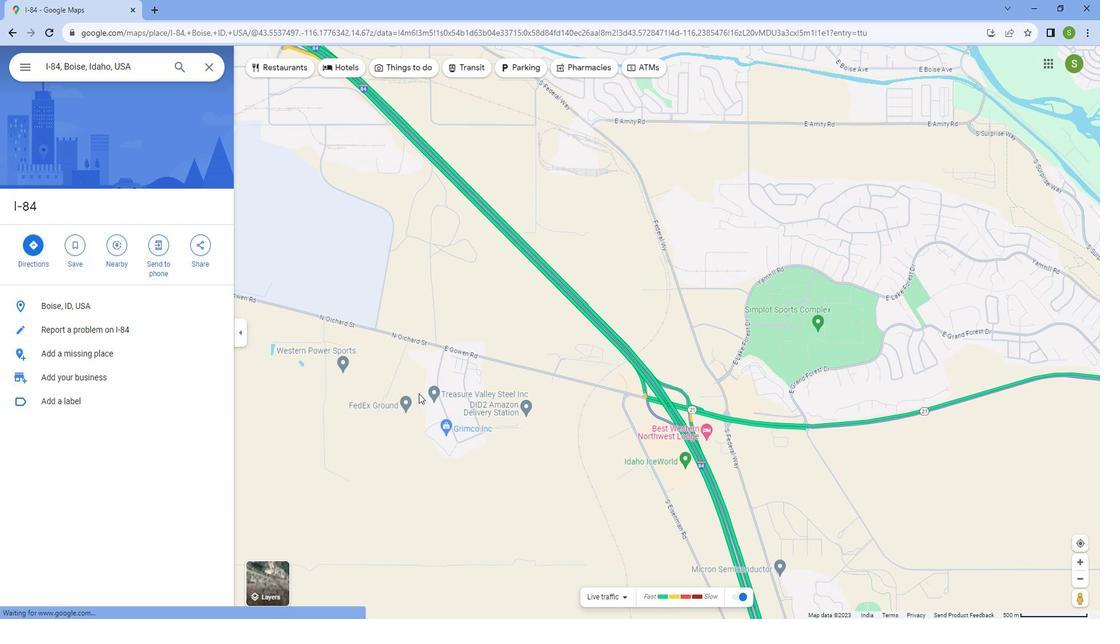 
Action: Mouse moved to (484, 440)
Screenshot: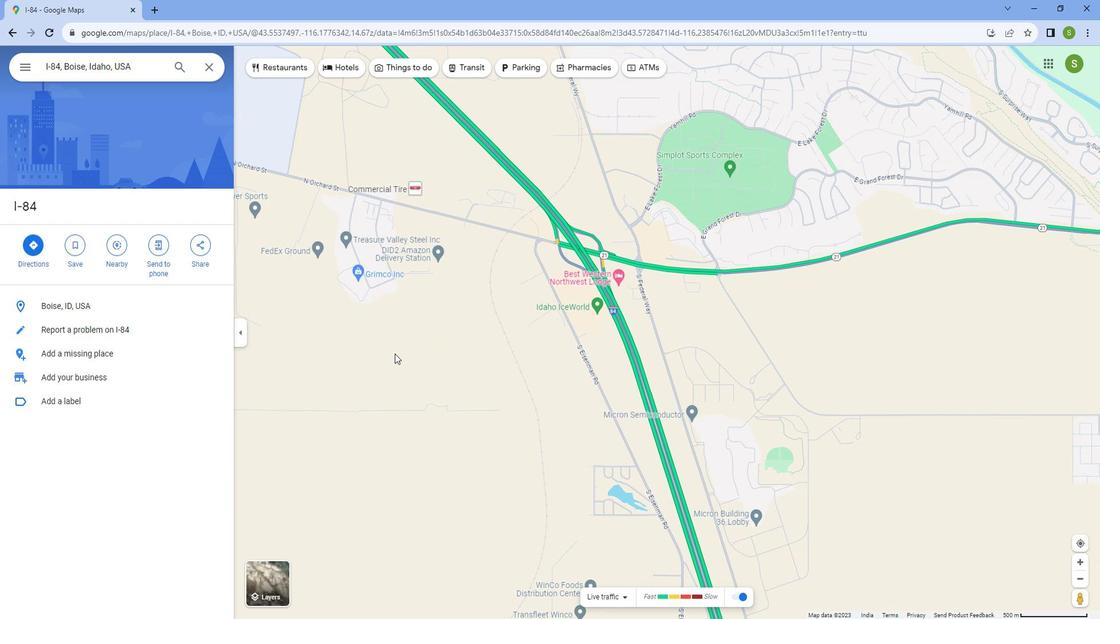 
Action: Mouse pressed left at (484, 440)
Screenshot: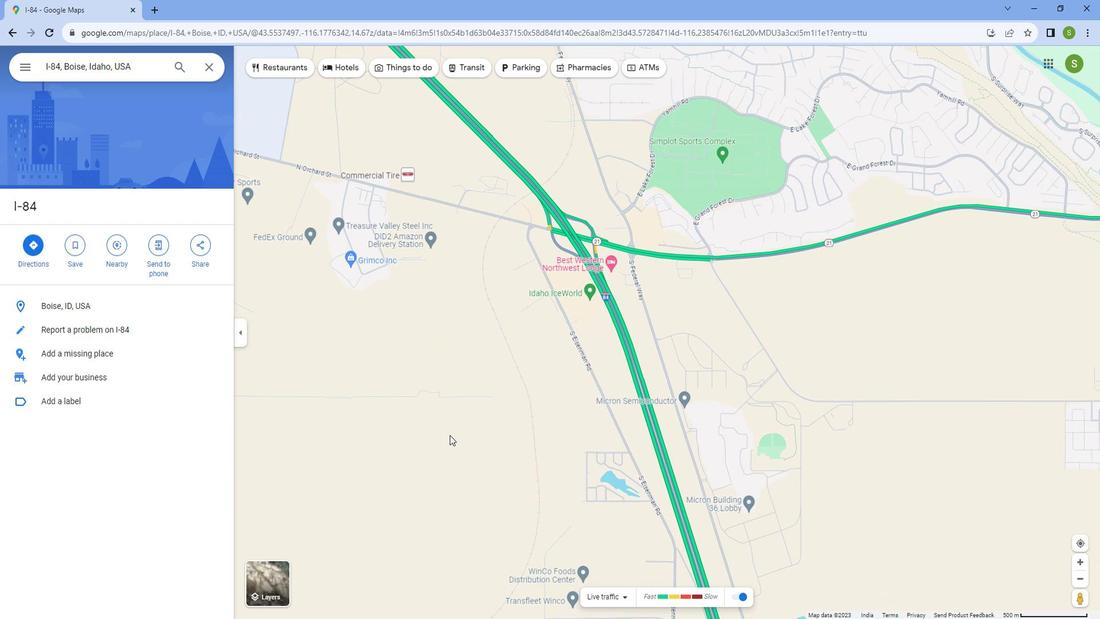 
Action: Mouse moved to (460, 339)
Screenshot: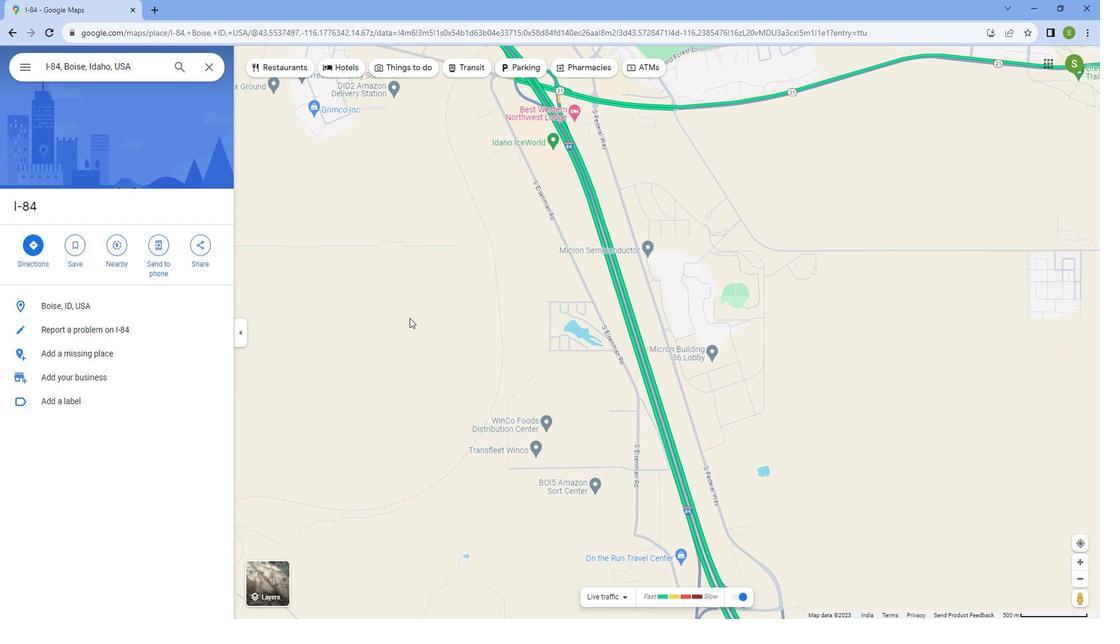 
Action: Mouse pressed left at (460, 339)
Screenshot: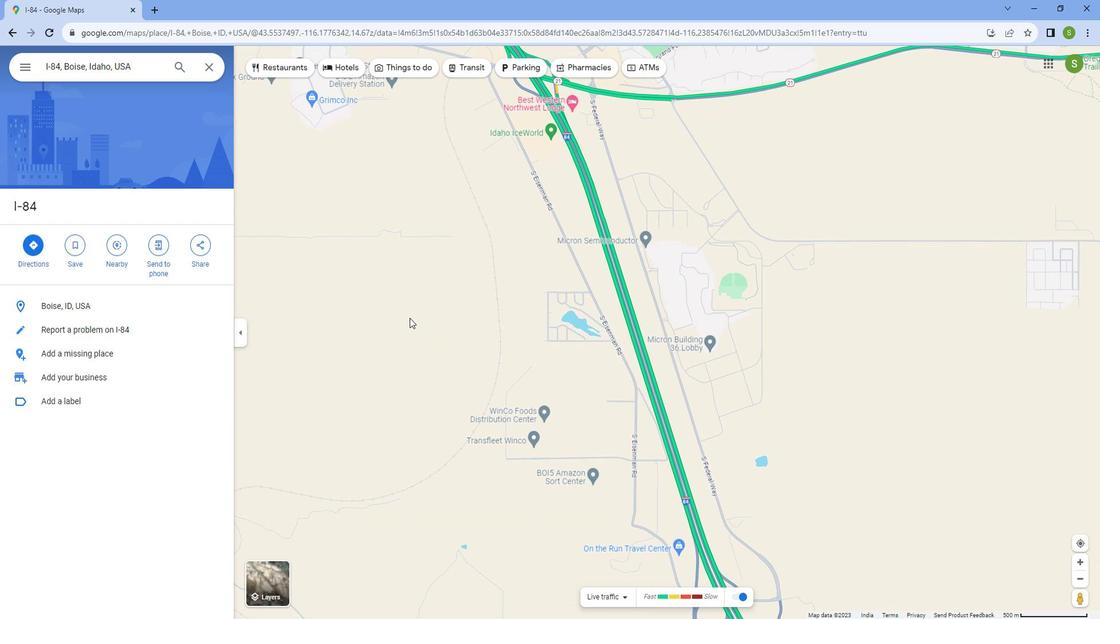 
Action: Mouse moved to (437, 342)
Screenshot: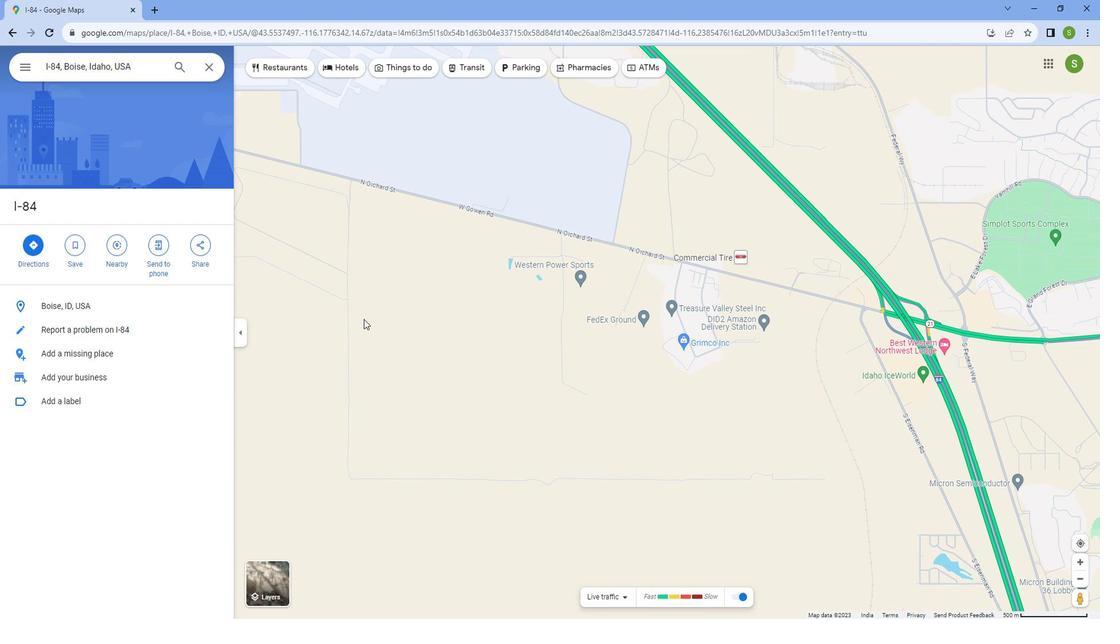 
Action: Mouse pressed left at (437, 342)
Screenshot: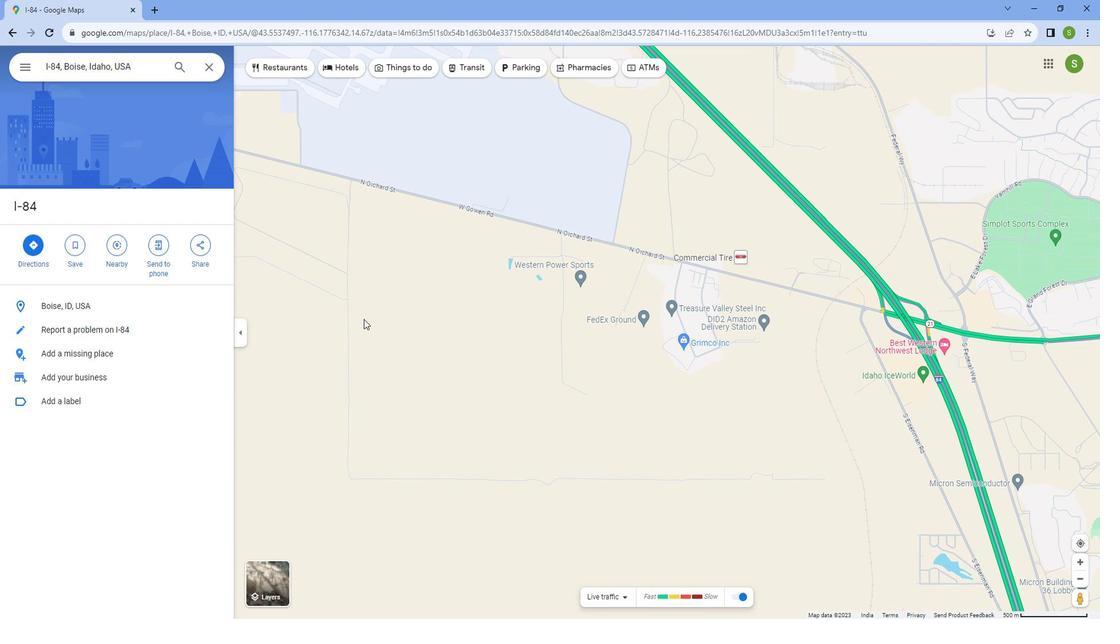 
Action: Mouse moved to (450, 351)
Screenshot: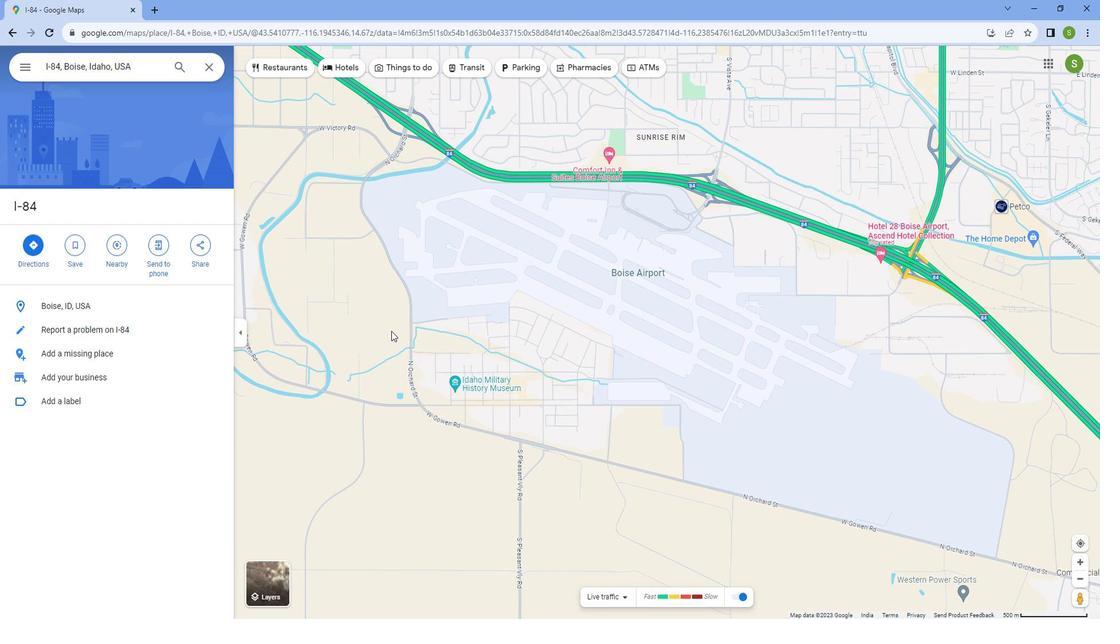 
Action: Mouse pressed left at (450, 351)
Screenshot: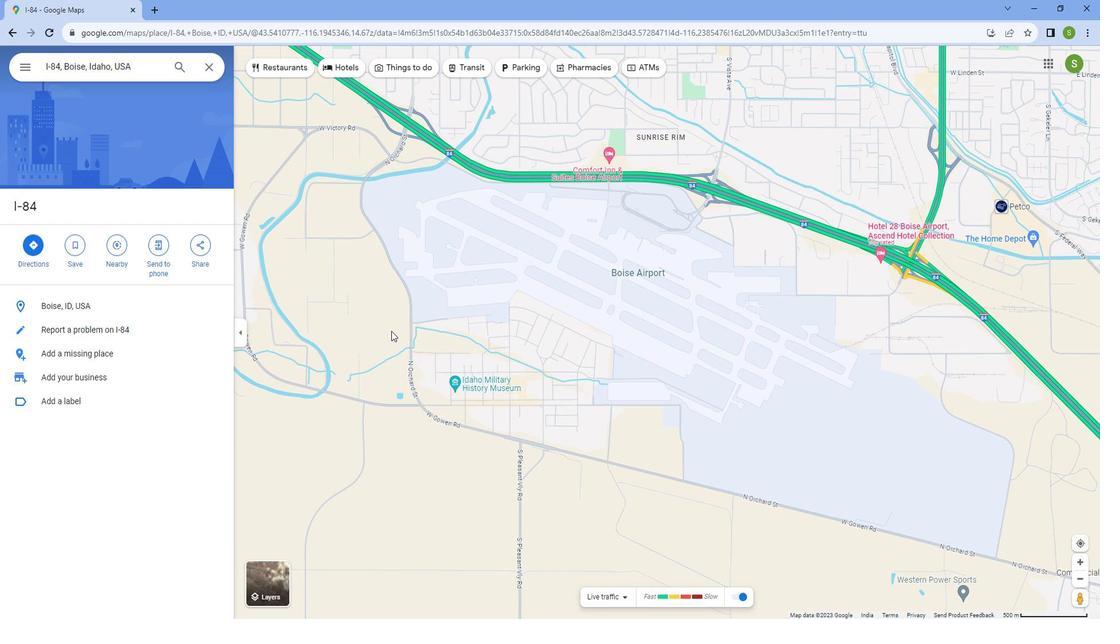 
Action: Mouse moved to (498, 371)
Screenshot: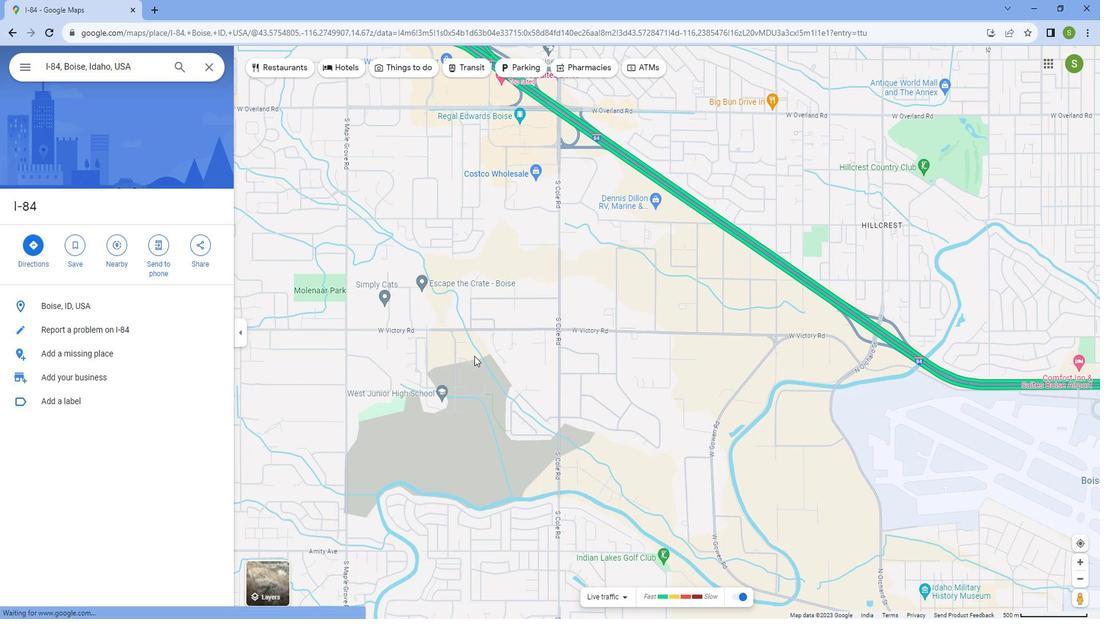 
Action: Mouse pressed left at (498, 371)
Screenshot: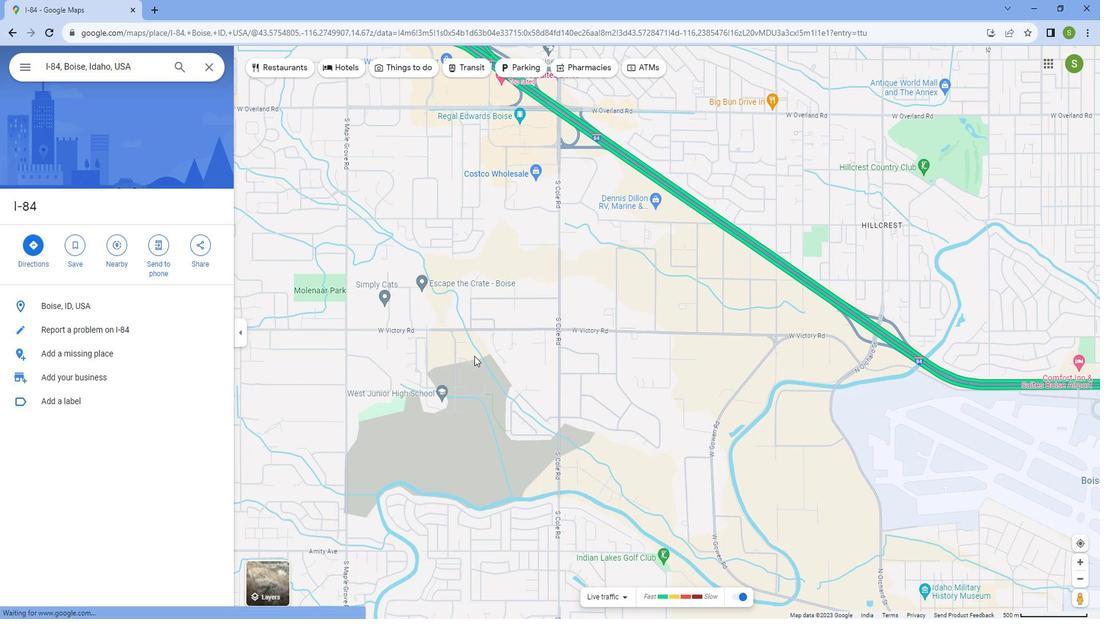 
Action: Mouse moved to (481, 408)
Screenshot: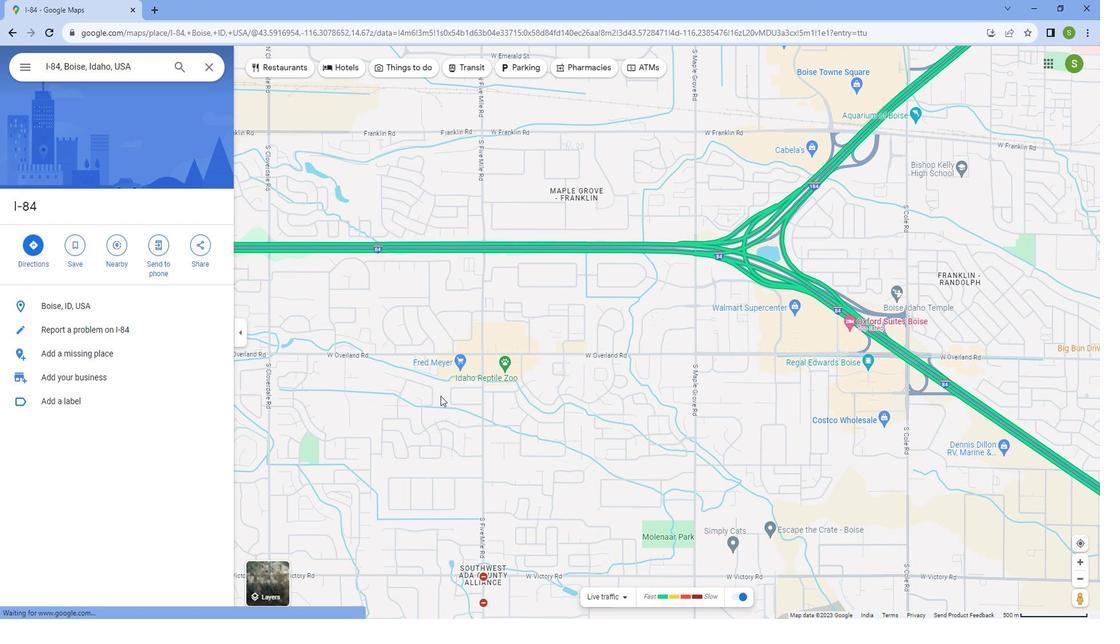 
Action: Mouse pressed left at (481, 408)
Screenshot: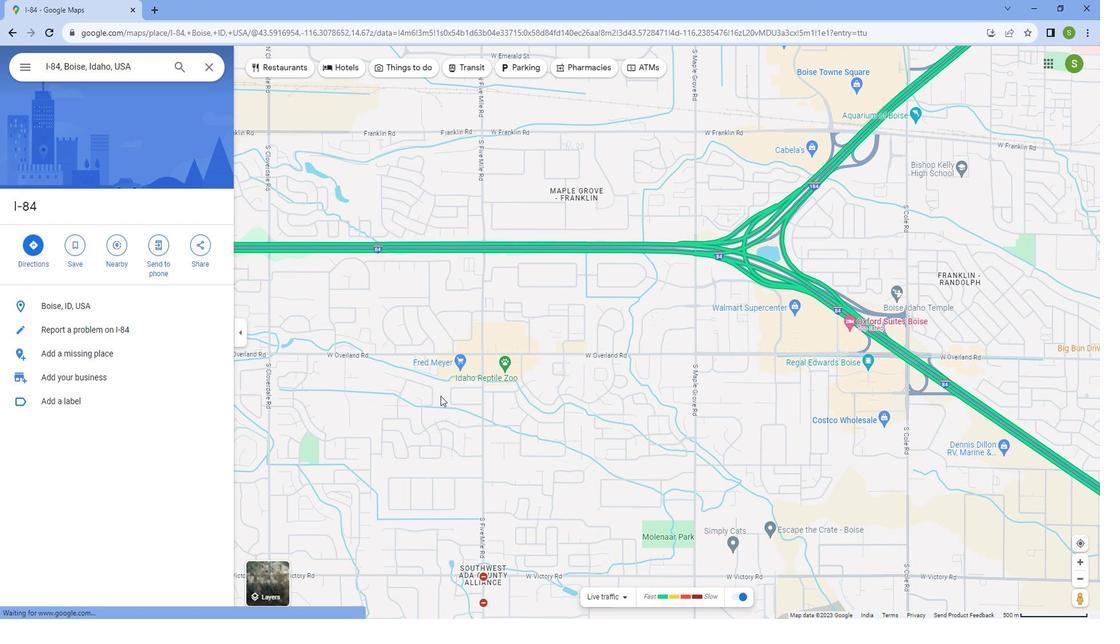 
Action: Mouse moved to (522, 461)
Screenshot: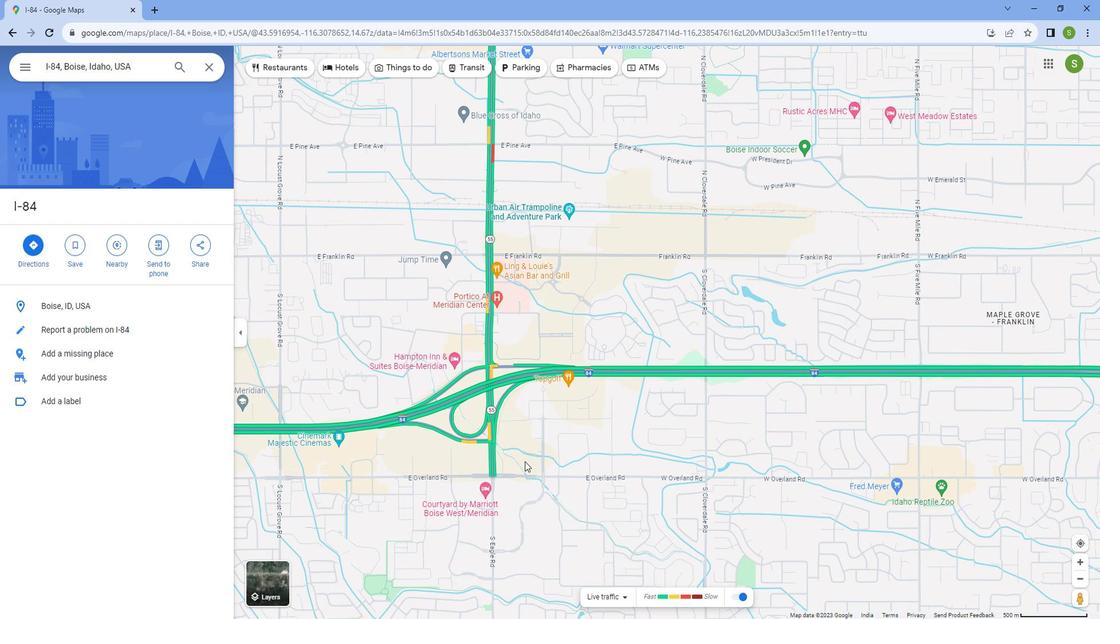 
Action: Mouse pressed left at (522, 461)
Screenshot: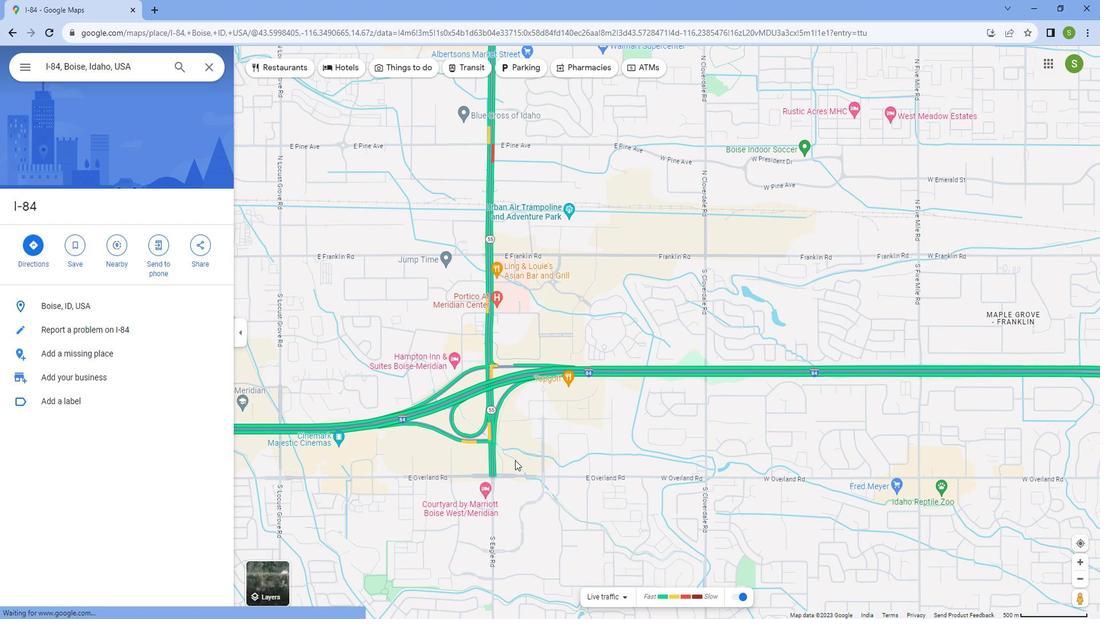 
Action: Mouse moved to (607, 540)
Screenshot: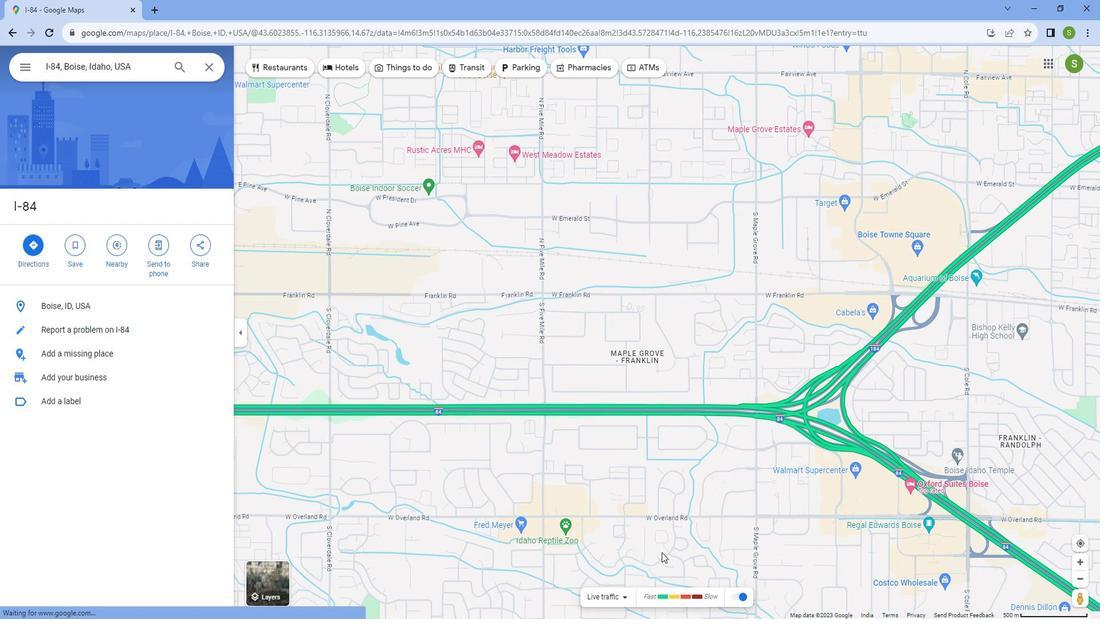 
Action: Mouse pressed left at (607, 540)
Screenshot: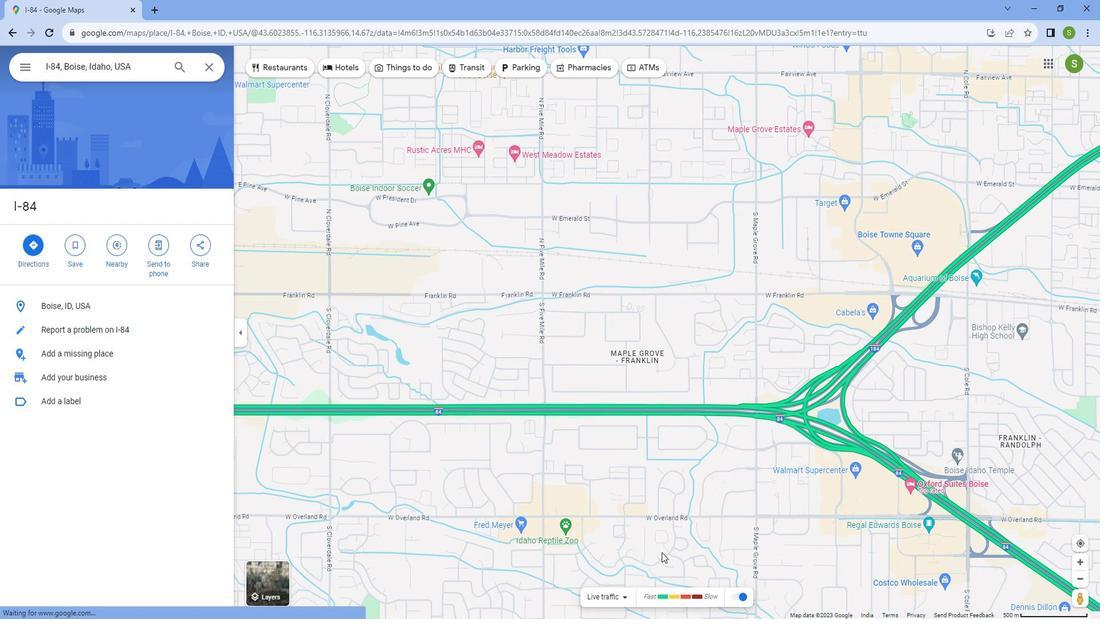 
Action: Mouse moved to (580, 343)
Screenshot: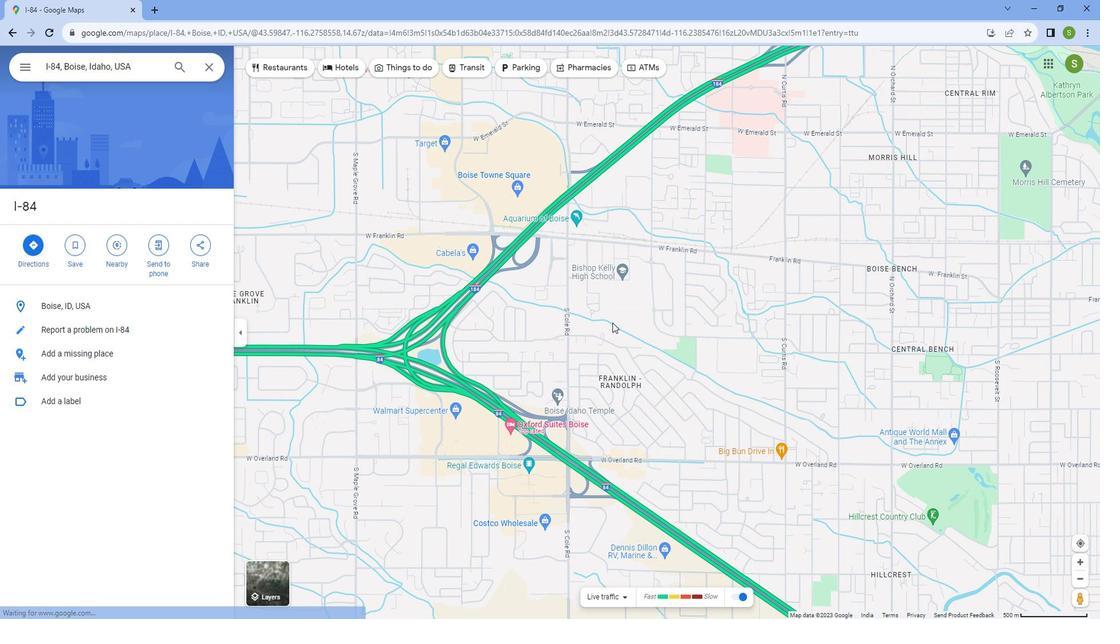 
Action: Mouse pressed left at (580, 343)
Screenshot: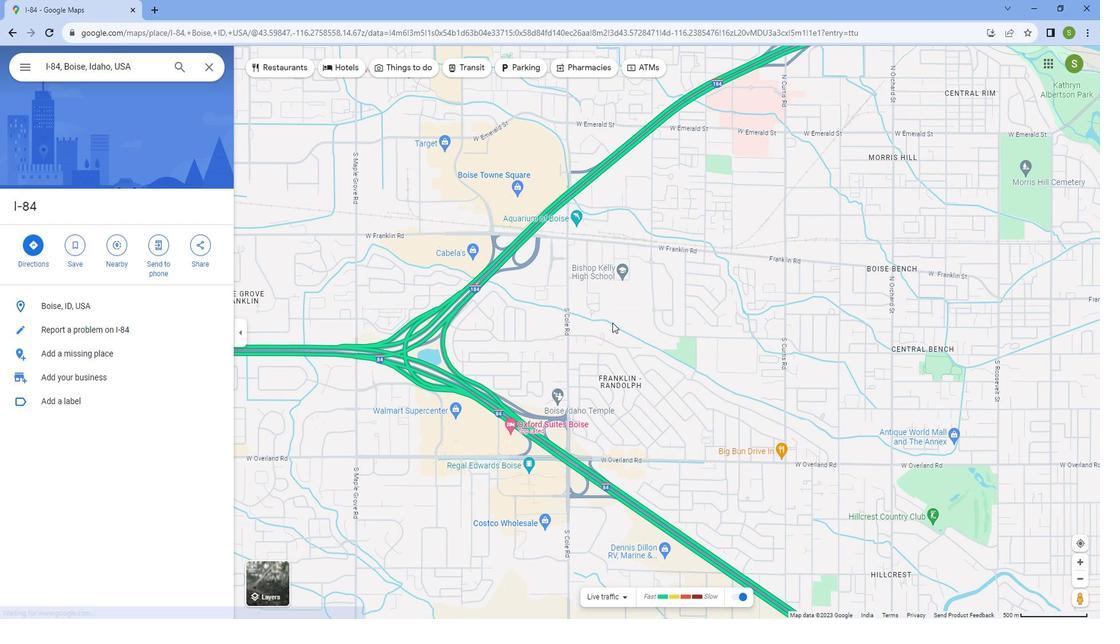 
Action: Mouse moved to (629, 409)
Screenshot: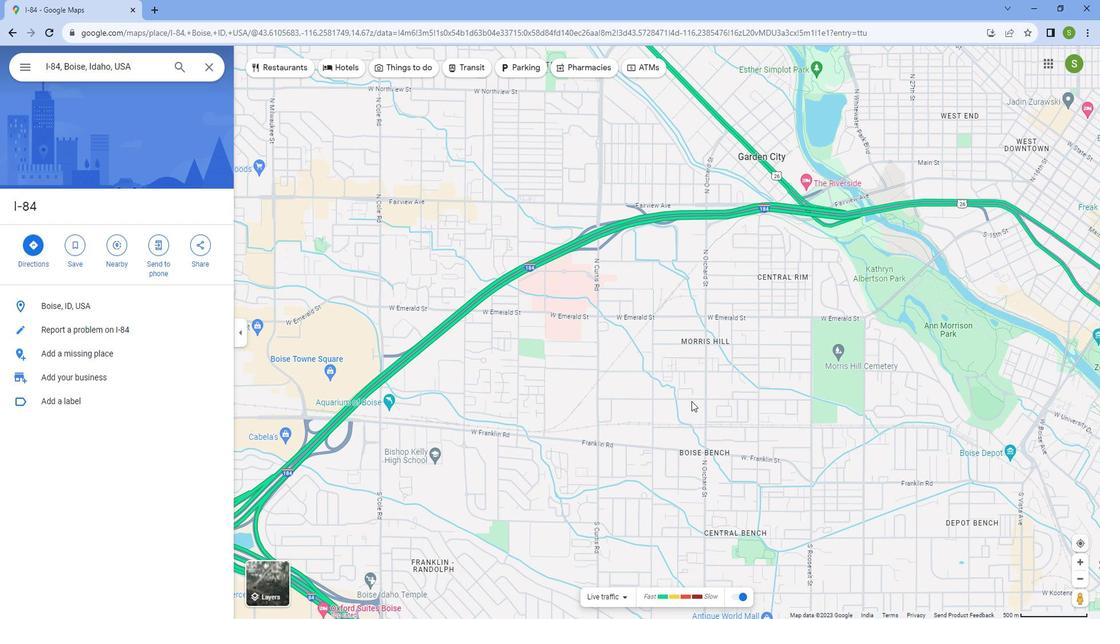 
Action: Mouse pressed left at (629, 409)
Screenshot: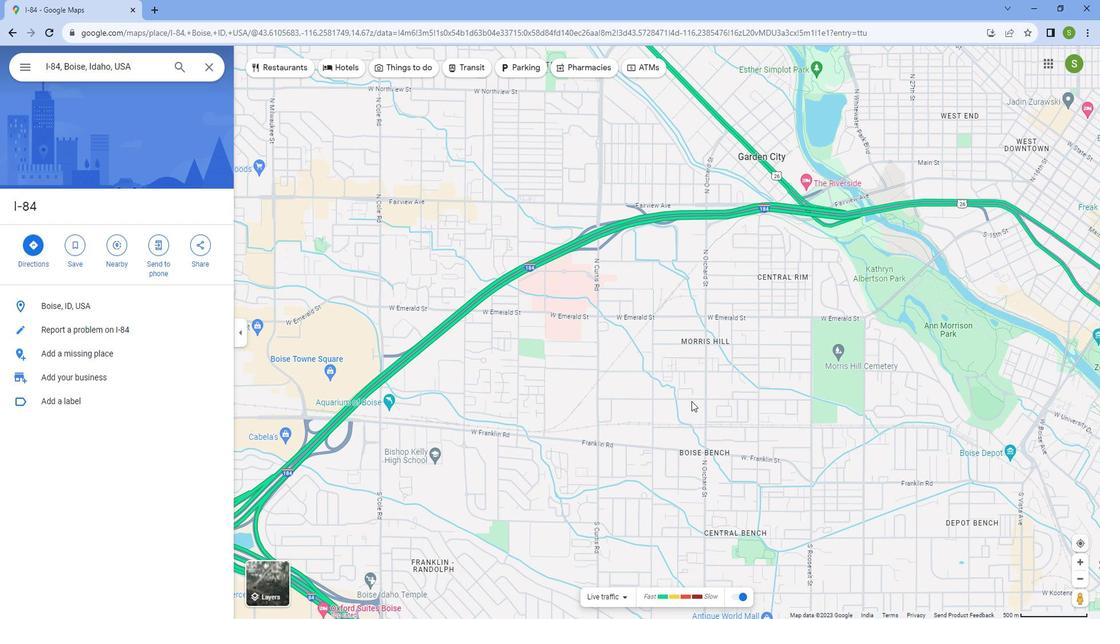 
Action: Mouse moved to (460, 478)
Screenshot: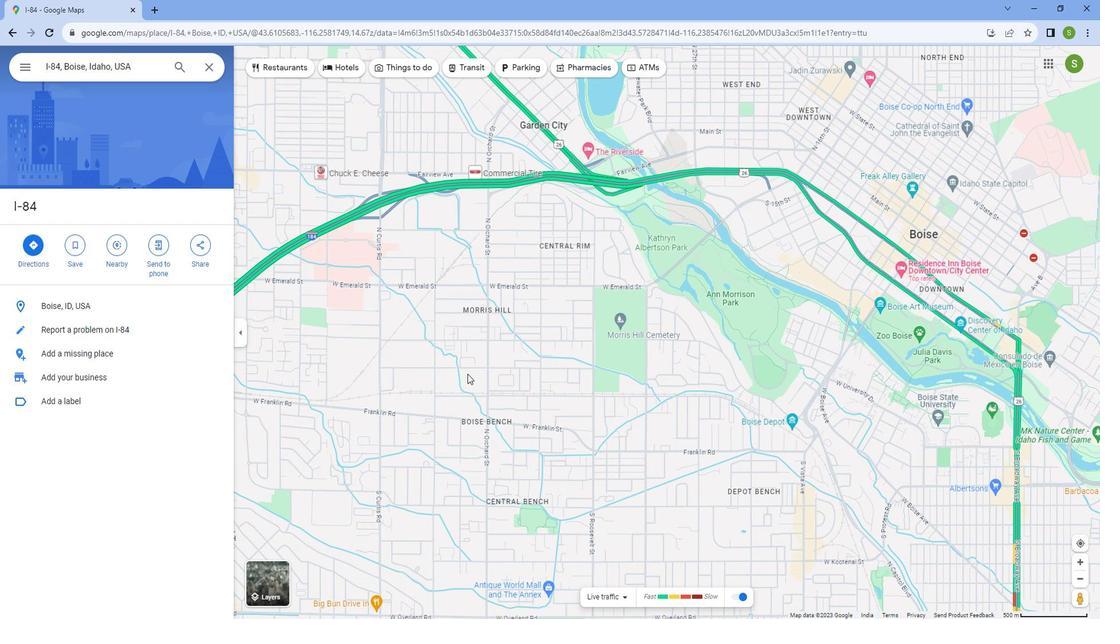 
Action: Mouse pressed left at (460, 478)
Screenshot: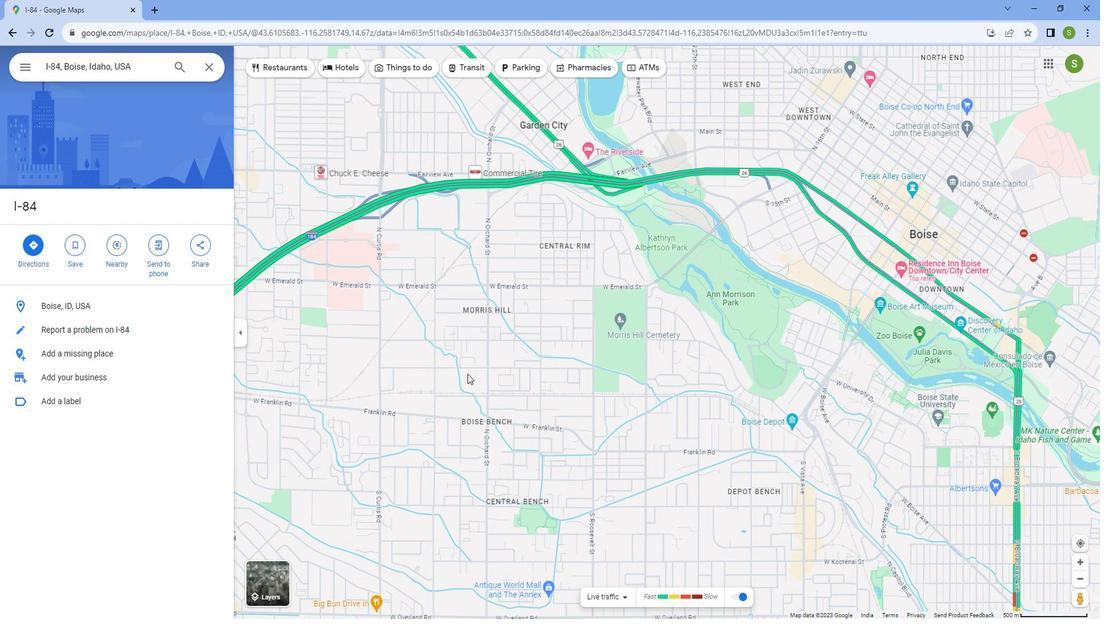 
Action: Mouse moved to (462, 466)
Screenshot: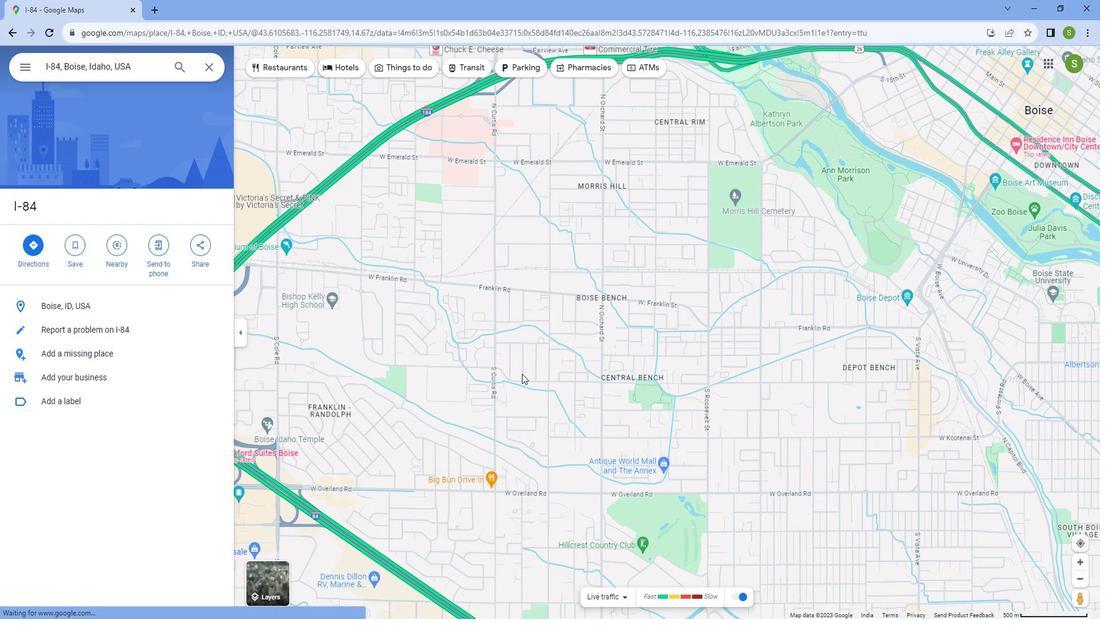 
Action: Mouse pressed left at (462, 466)
Screenshot: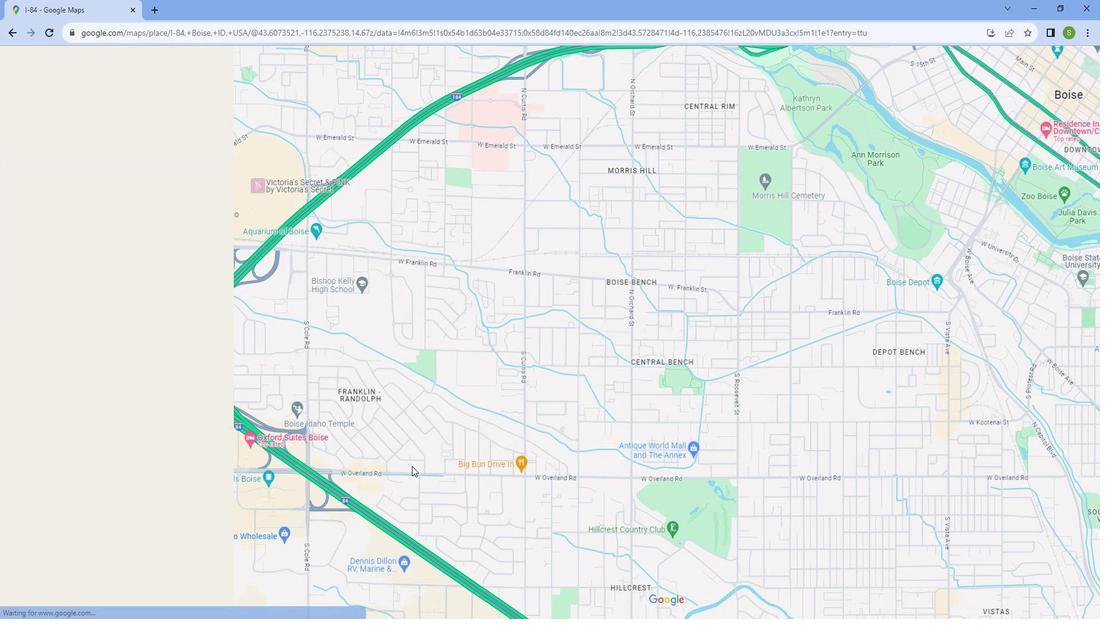 
Action: Mouse moved to (445, 495)
Screenshot: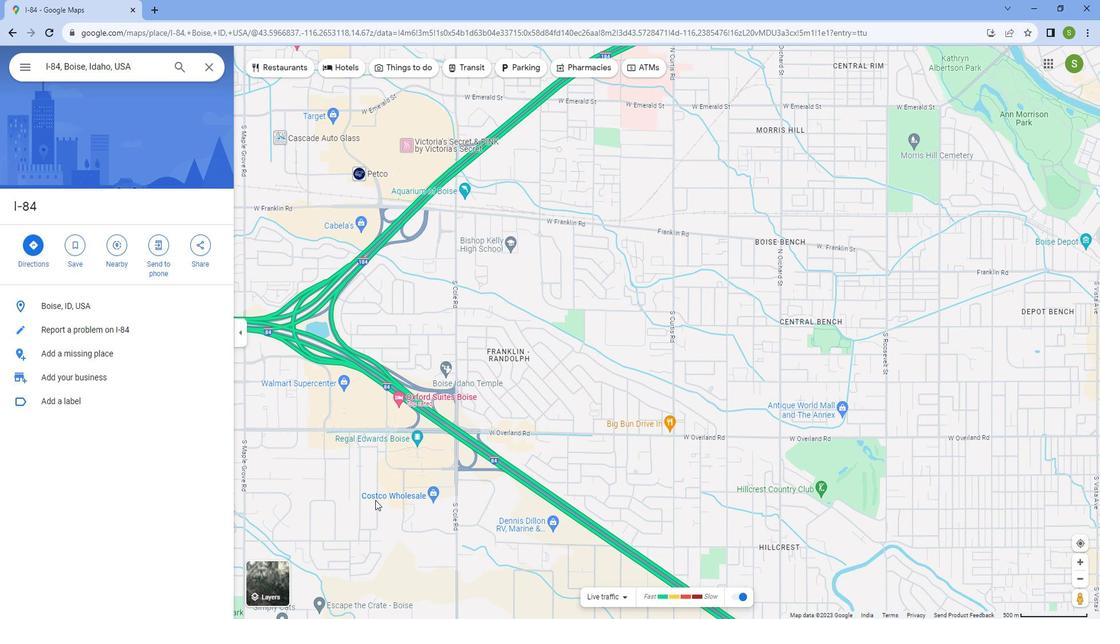 
Action: Mouse pressed left at (445, 495)
Screenshot: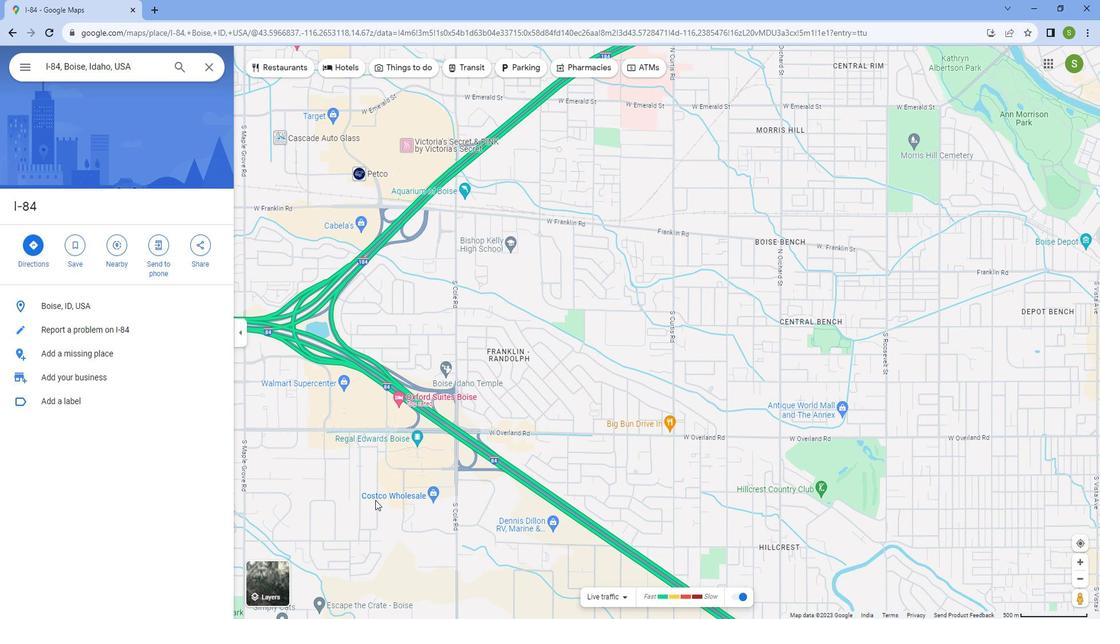 
Action: Mouse moved to (475, 381)
Screenshot: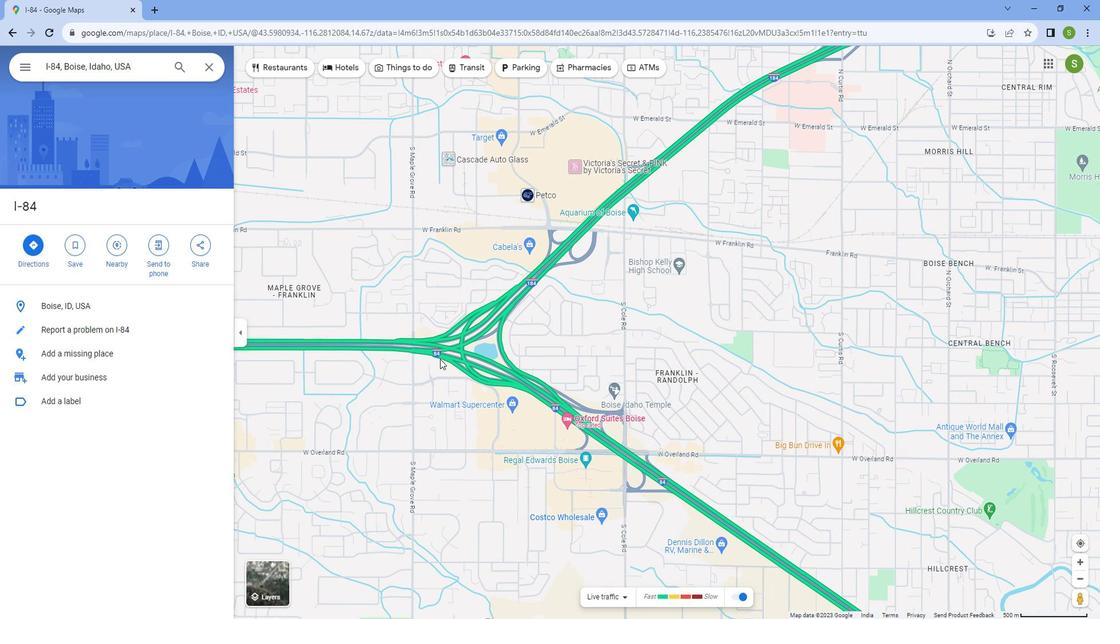 
Action: Mouse scrolled (475, 381) with delta (0, 0)
Screenshot: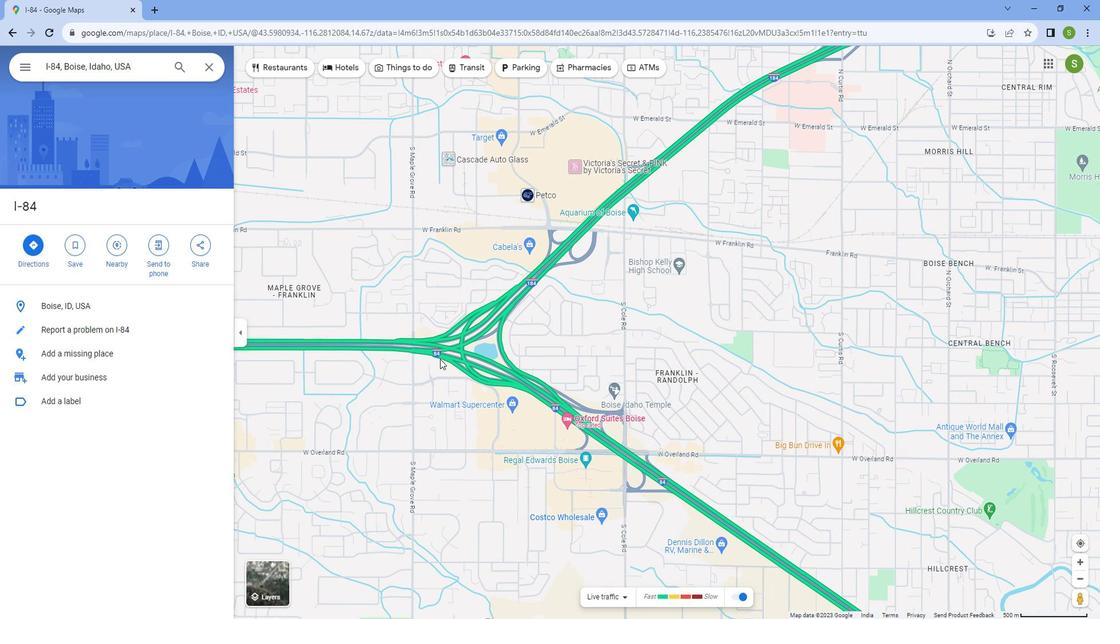 
Action: Mouse moved to (474, 383)
Screenshot: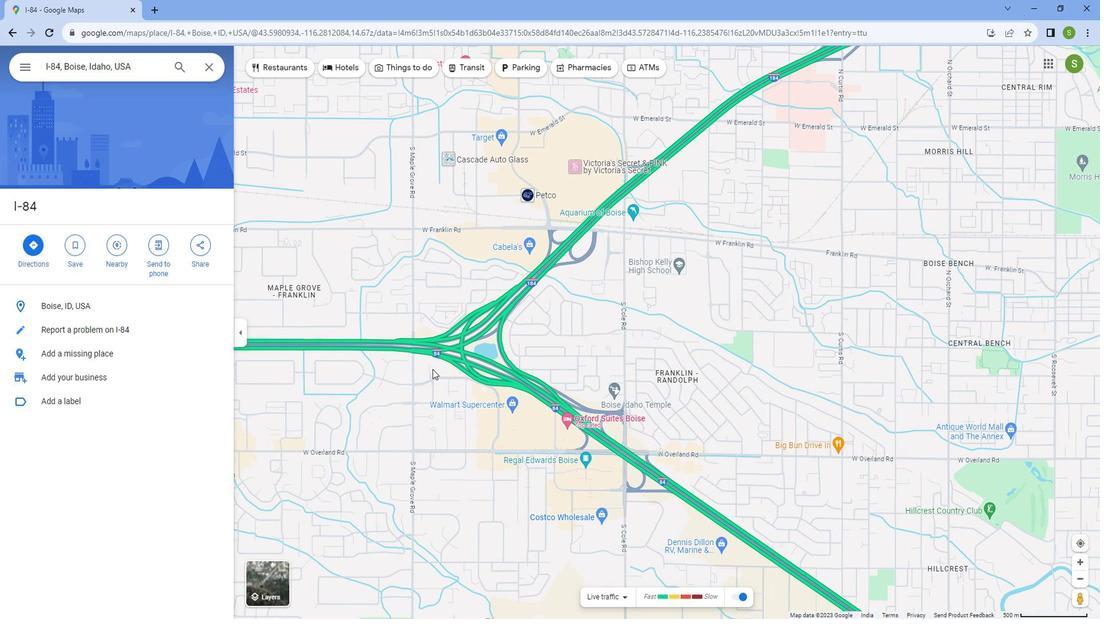 
Action: Mouse scrolled (474, 384) with delta (0, 0)
Screenshot: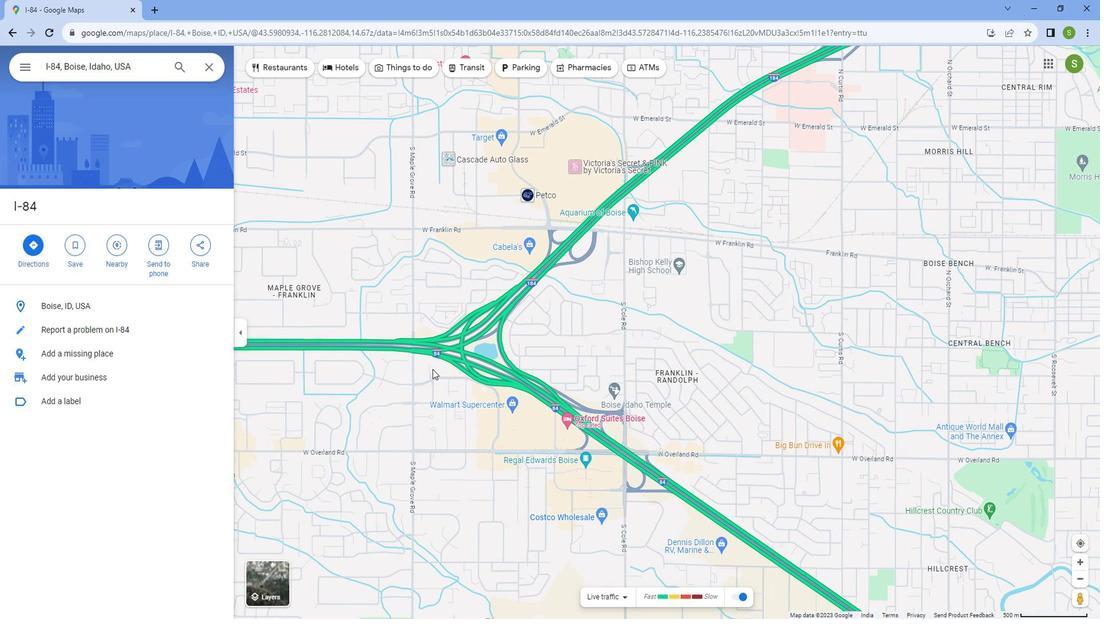 
Action: Mouse scrolled (474, 384) with delta (0, 0)
Screenshot: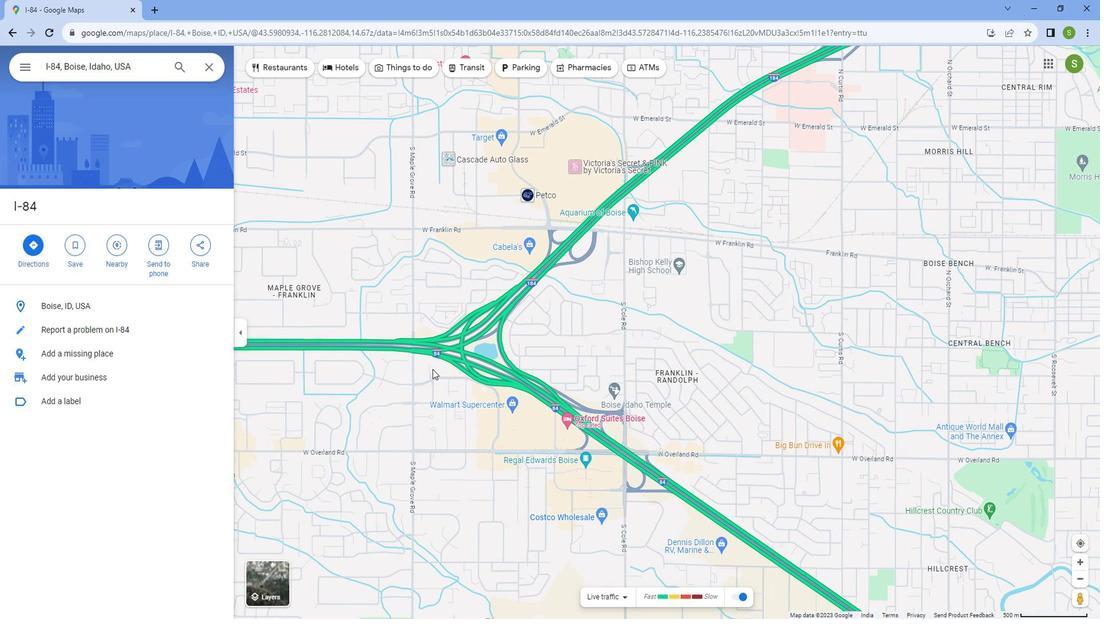 
Action: Mouse scrolled (474, 384) with delta (0, 0)
Screenshot: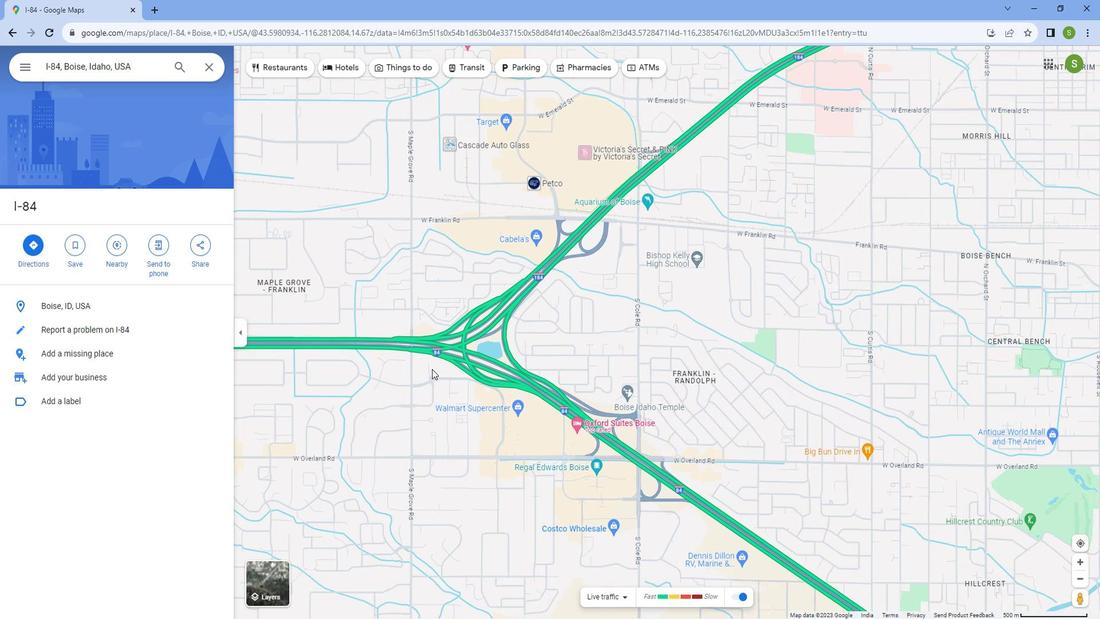 
Action: Mouse scrolled (474, 384) with delta (0, 0)
Screenshot: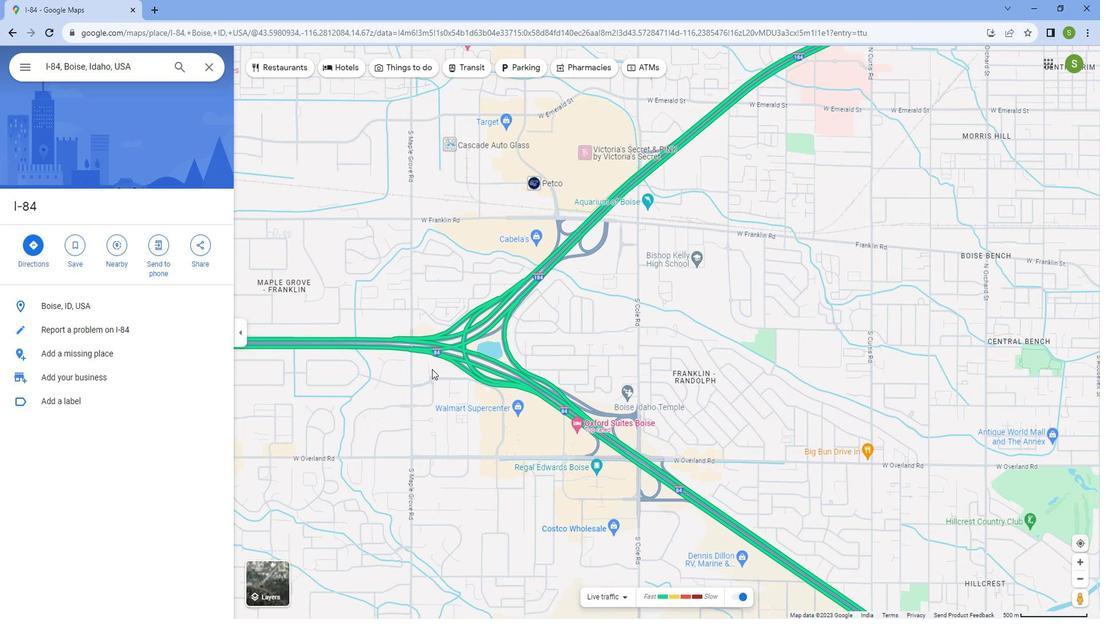 
Action: Mouse scrolled (474, 384) with delta (0, 0)
Screenshot: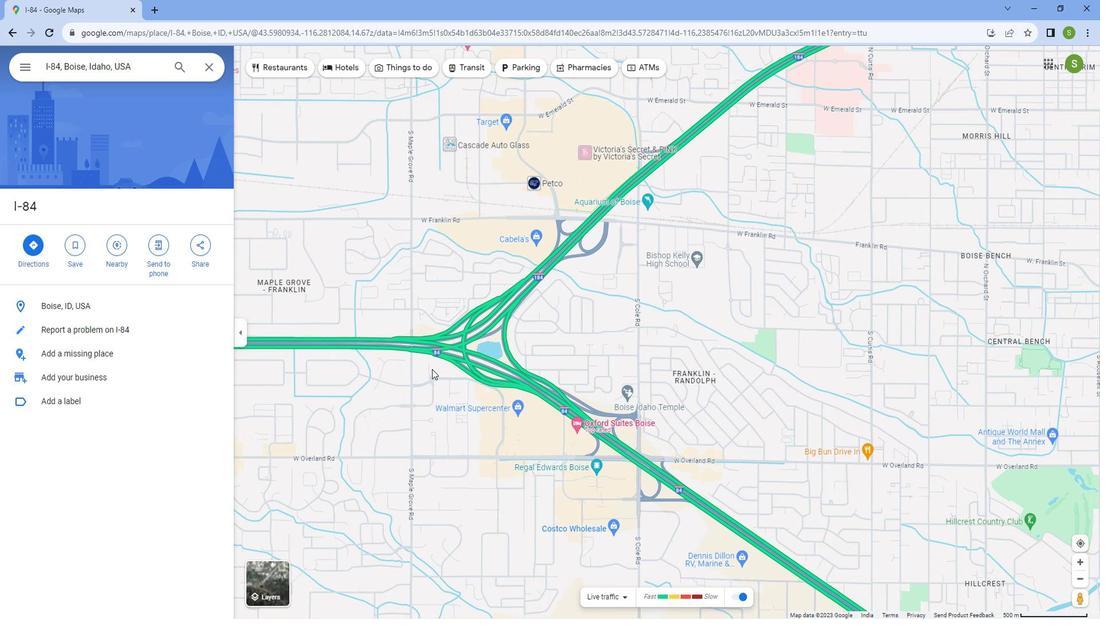 
Action: Mouse scrolled (474, 382) with delta (0, 0)
Screenshot: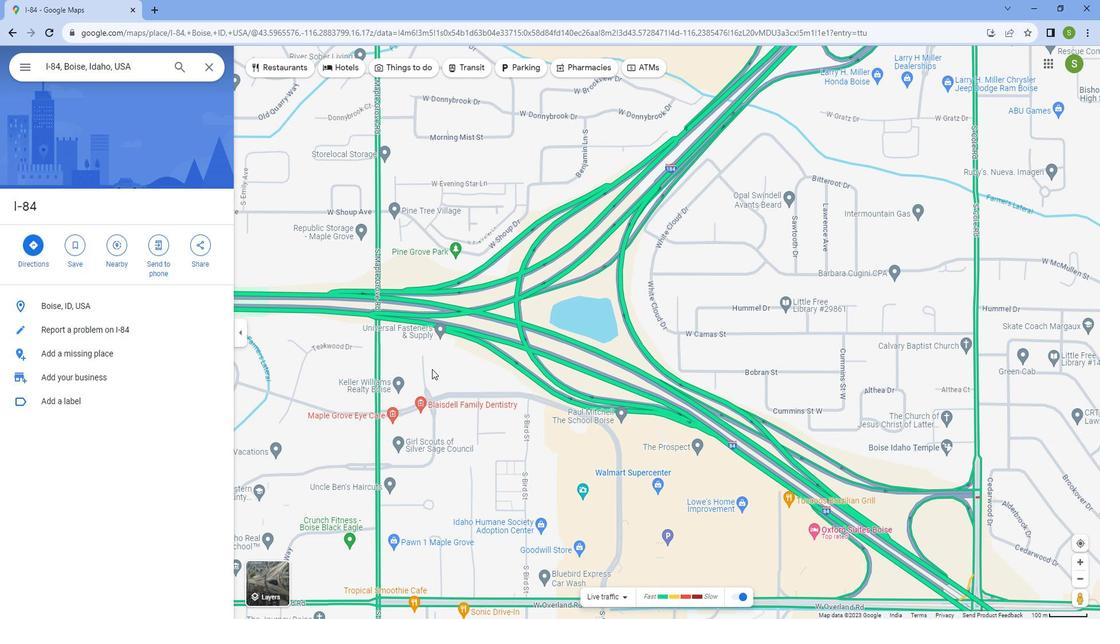 
Action: Mouse scrolled (474, 382) with delta (0, 0)
Screenshot: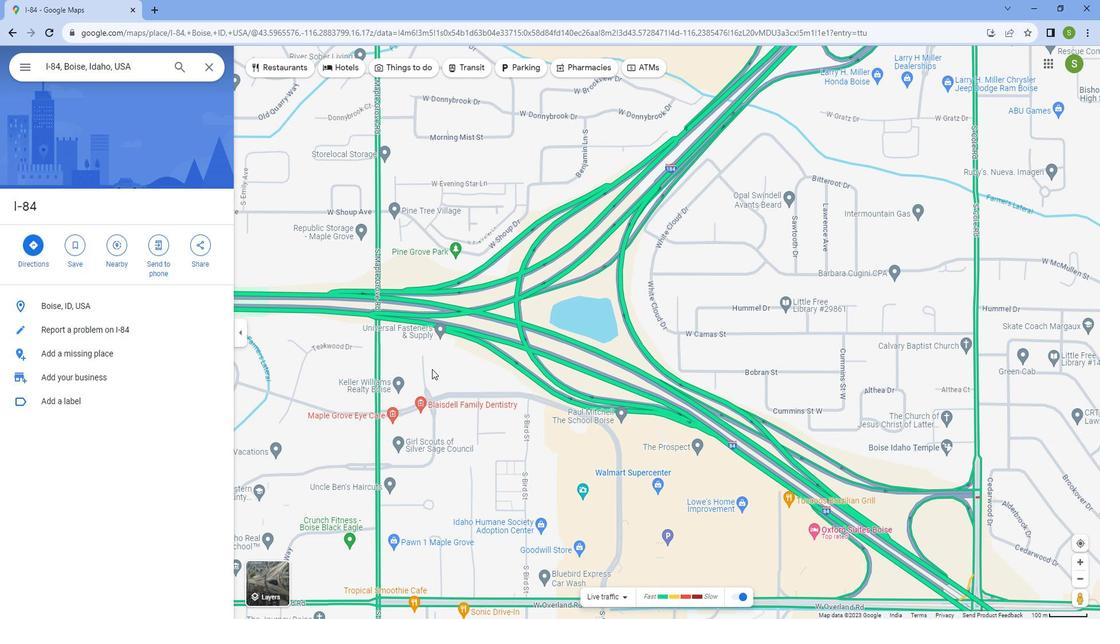 
Action: Mouse scrolled (474, 382) with delta (0, 0)
Screenshot: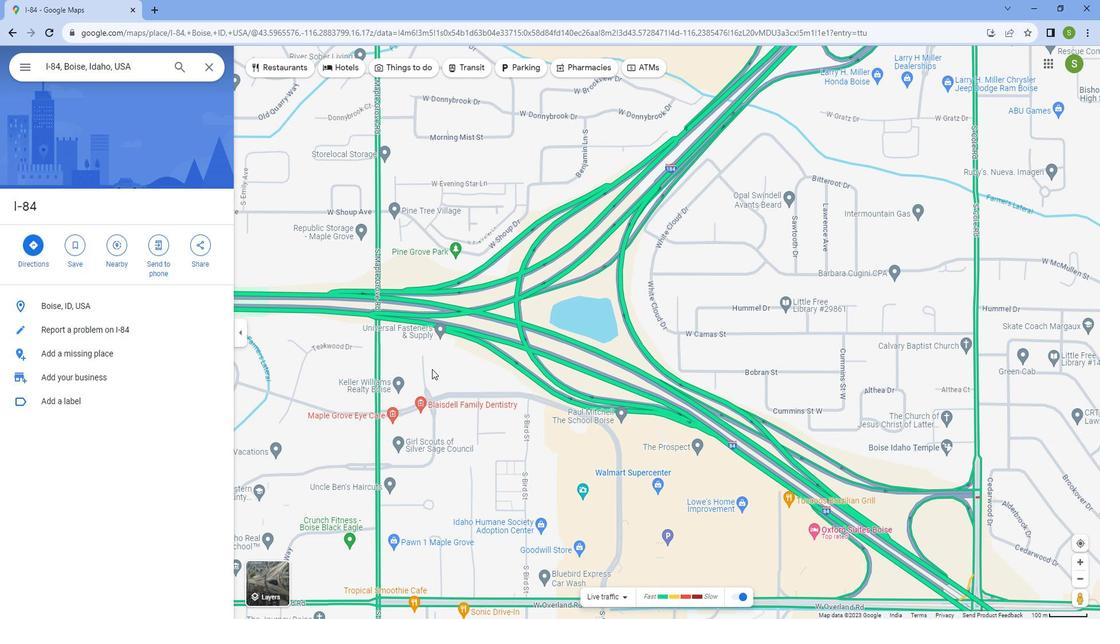 
Action: Mouse scrolled (474, 382) with delta (0, 0)
Screenshot: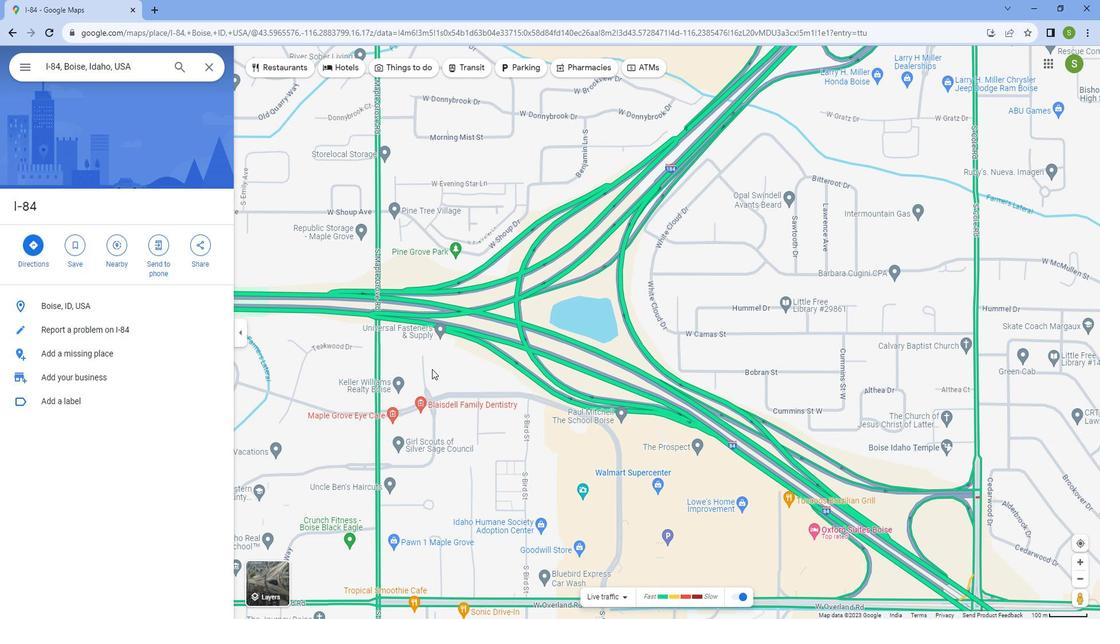 
Action: Mouse scrolled (474, 382) with delta (0, 0)
Screenshot: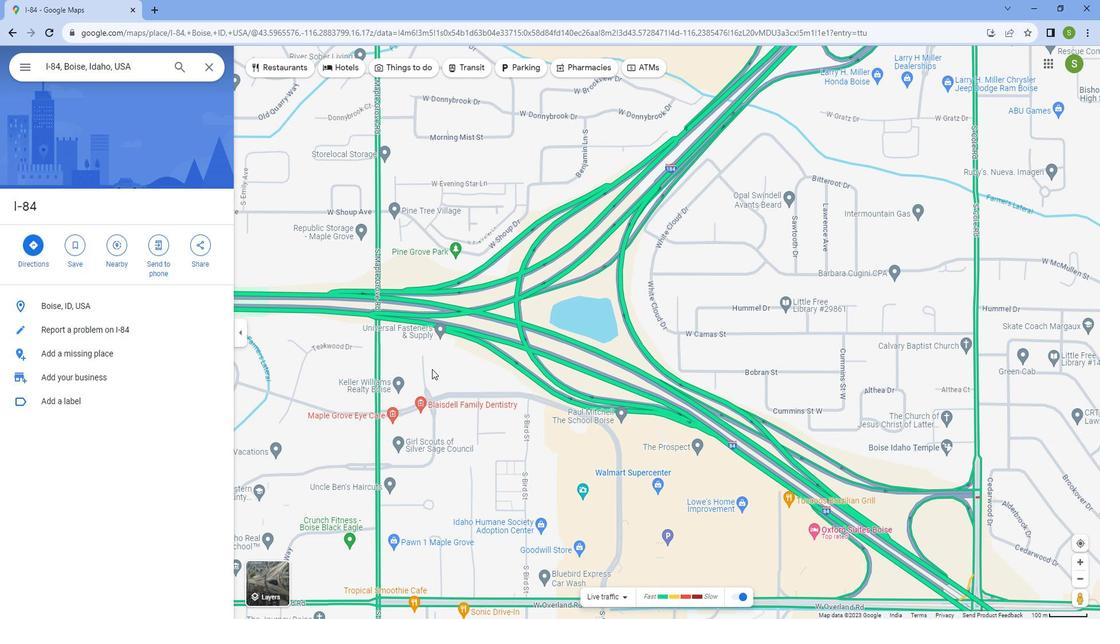 
Action: Mouse scrolled (474, 382) with delta (0, 0)
Screenshot: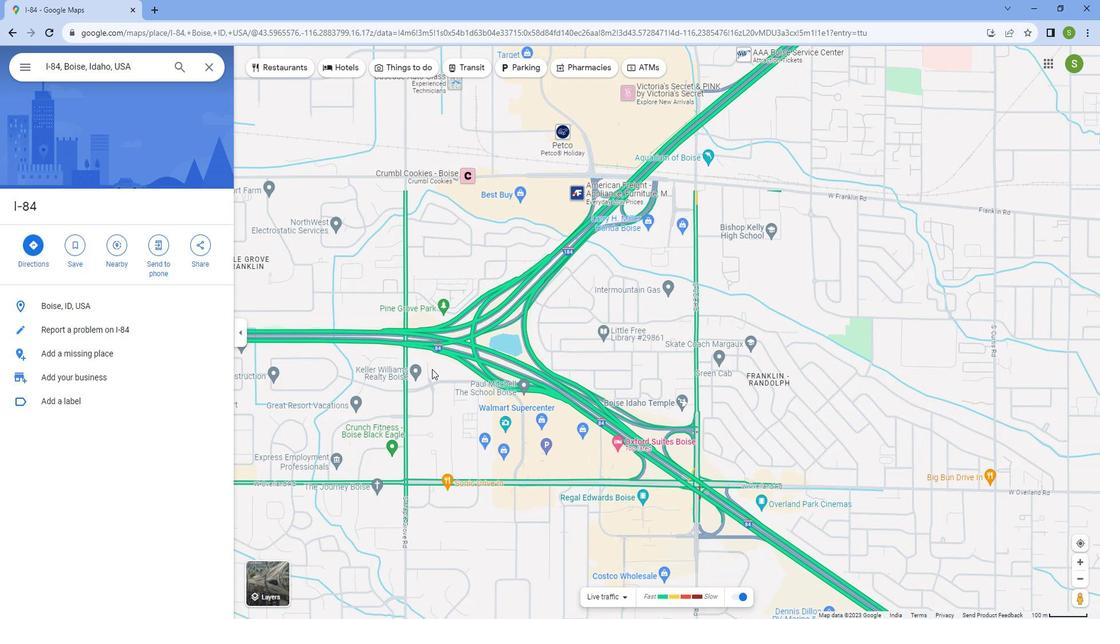 
Action: Mouse scrolled (474, 382) with delta (0, 0)
Screenshot: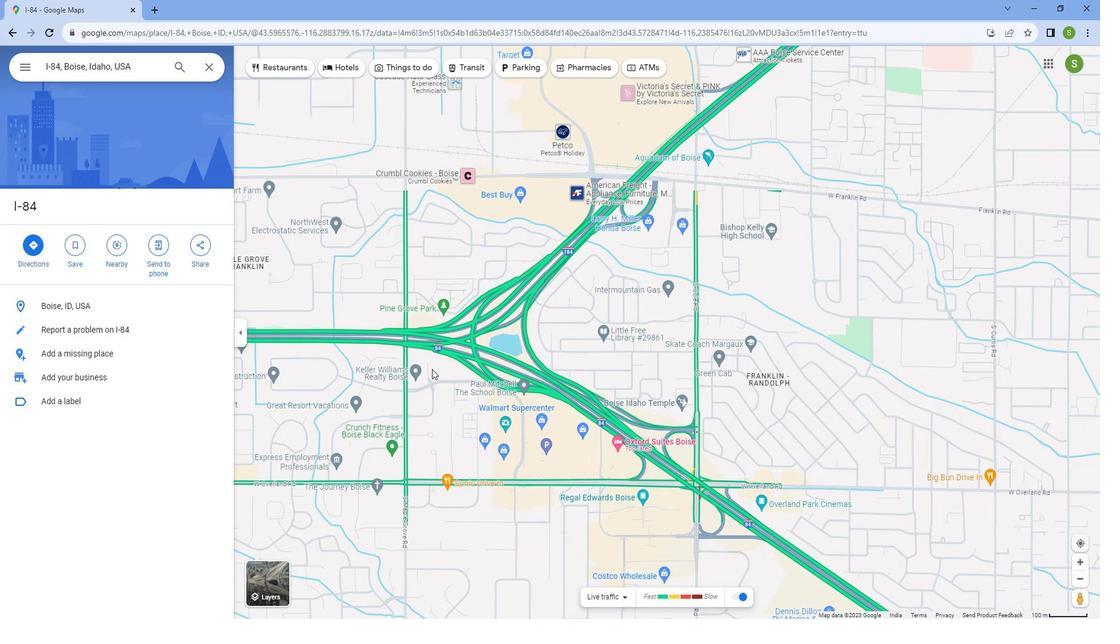 
Action: Mouse scrolled (474, 382) with delta (0, 0)
Screenshot: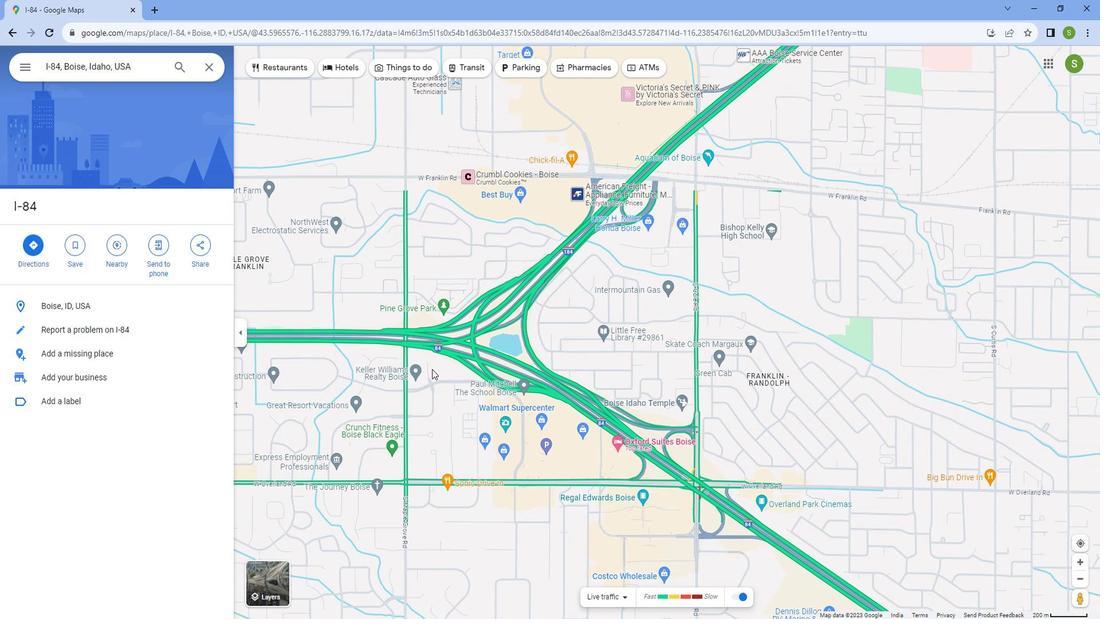 
Action: Mouse scrolled (474, 382) with delta (0, 0)
Screenshot: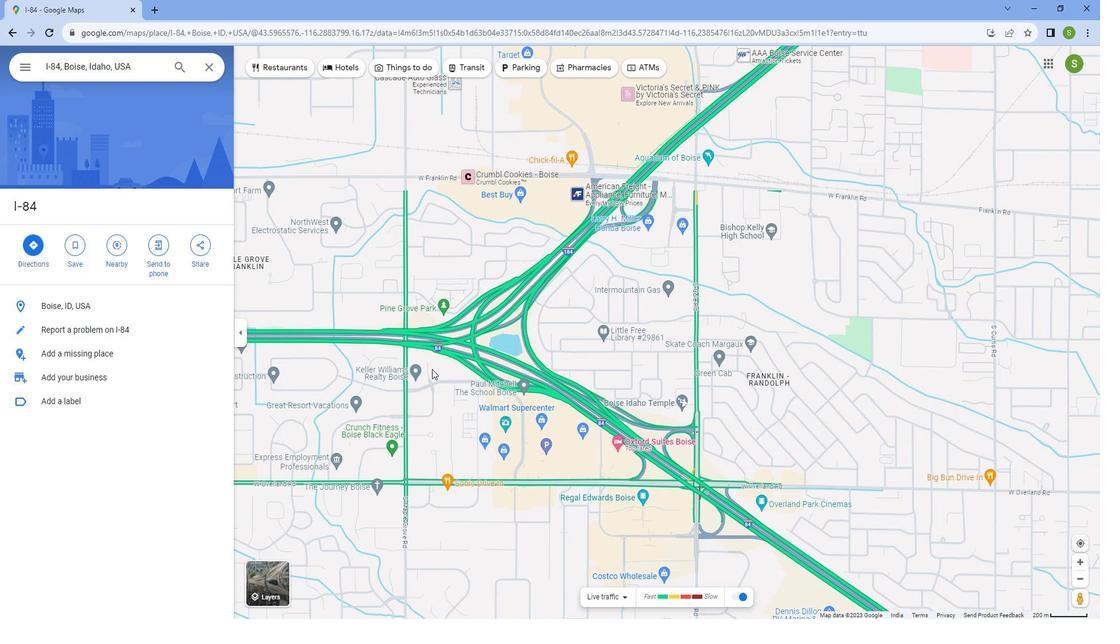 
Action: Mouse scrolled (474, 382) with delta (0, 0)
Screenshot: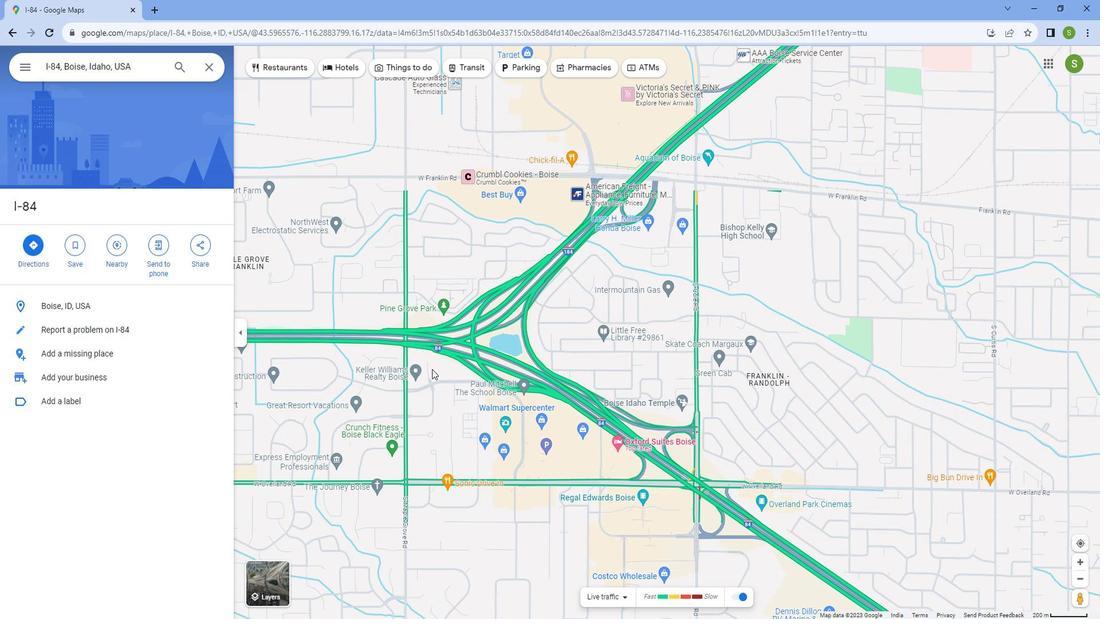 
